 Task: Check the sale-to-list ratio of gas furnace in the last 1 year.
Action: Mouse moved to (1005, 268)
Screenshot: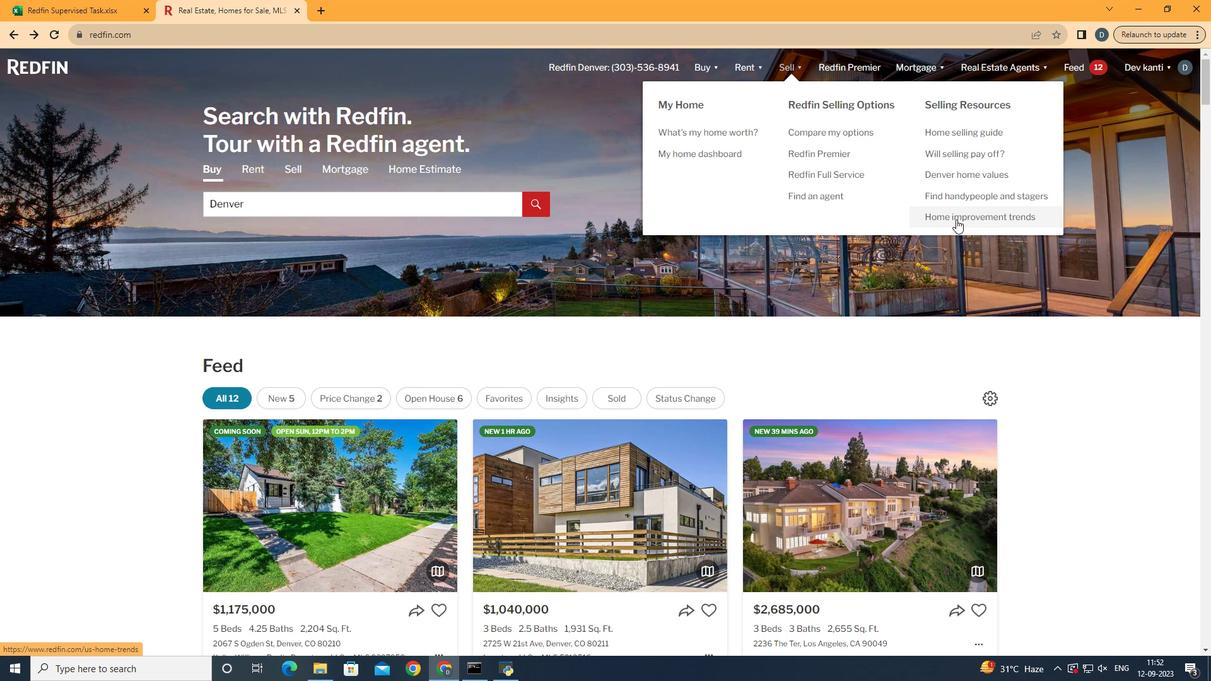 
Action: Mouse pressed left at (1005, 268)
Screenshot: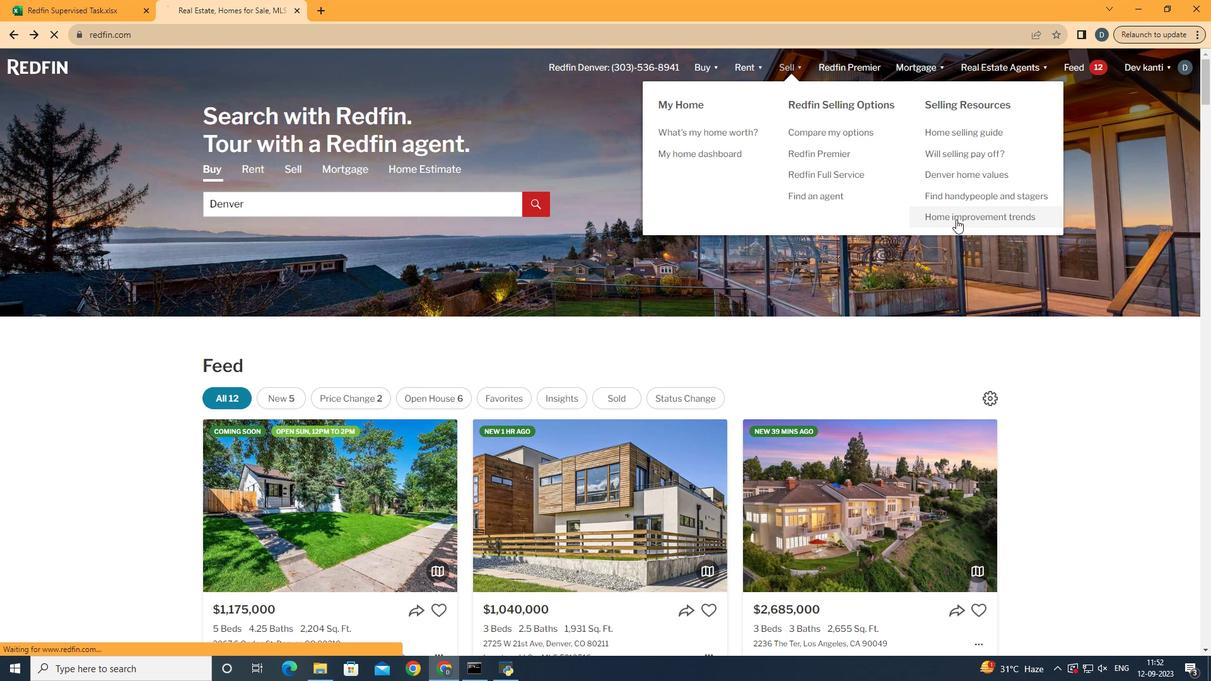 
Action: Mouse moved to (353, 284)
Screenshot: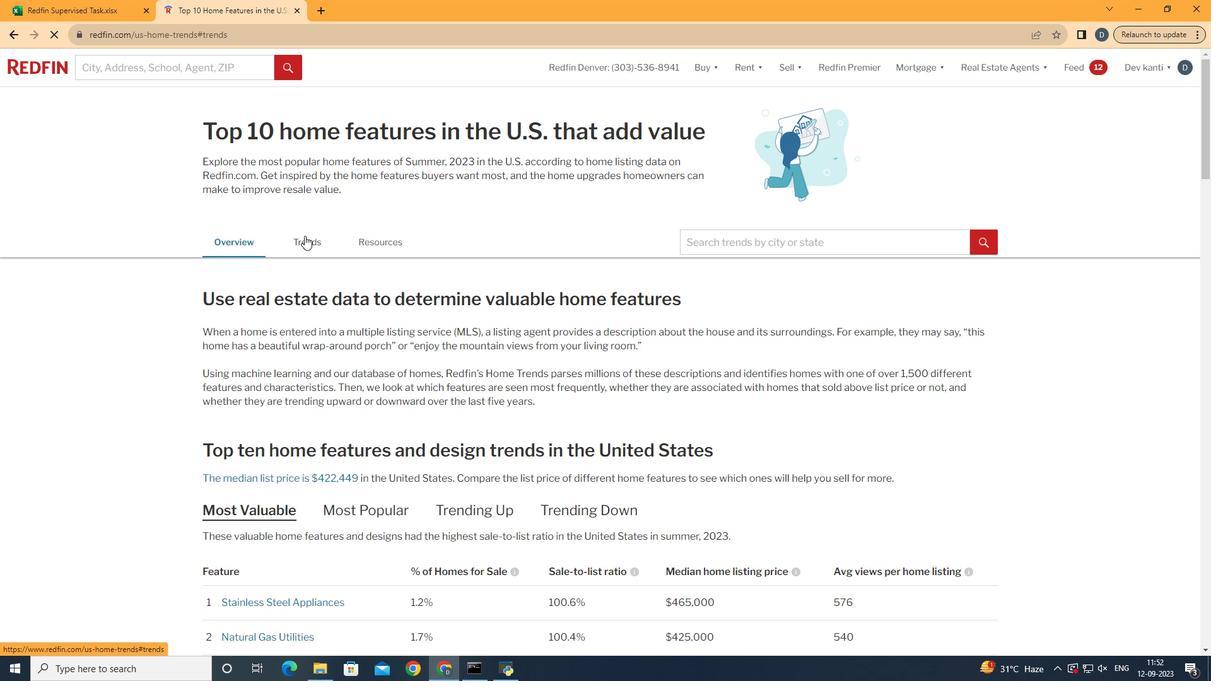 
Action: Mouse pressed left at (353, 284)
Screenshot: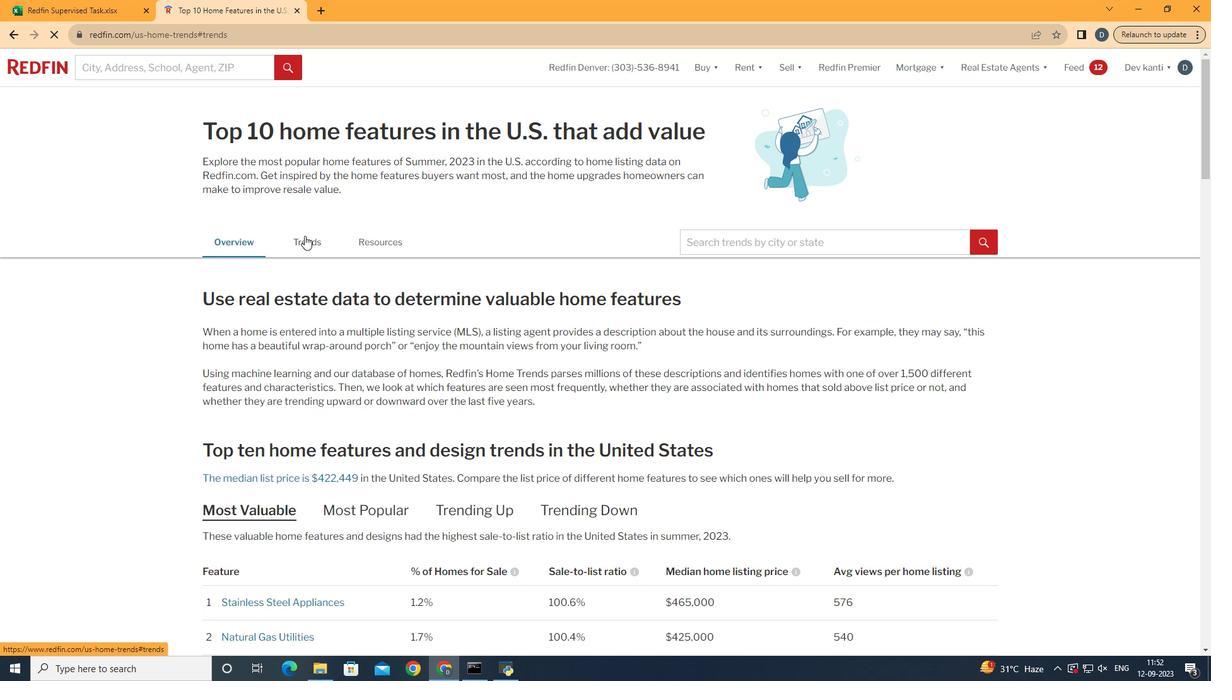 
Action: Mouse moved to (383, 389)
Screenshot: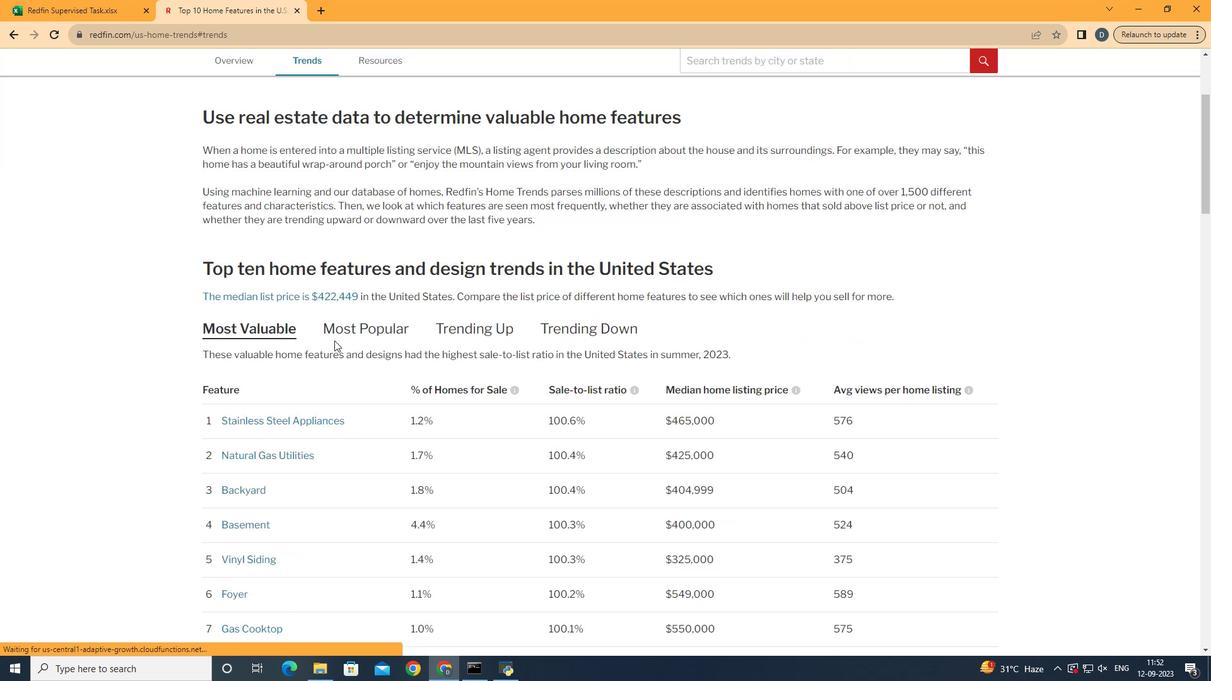 
Action: Mouse scrolled (383, 389) with delta (0, 0)
Screenshot: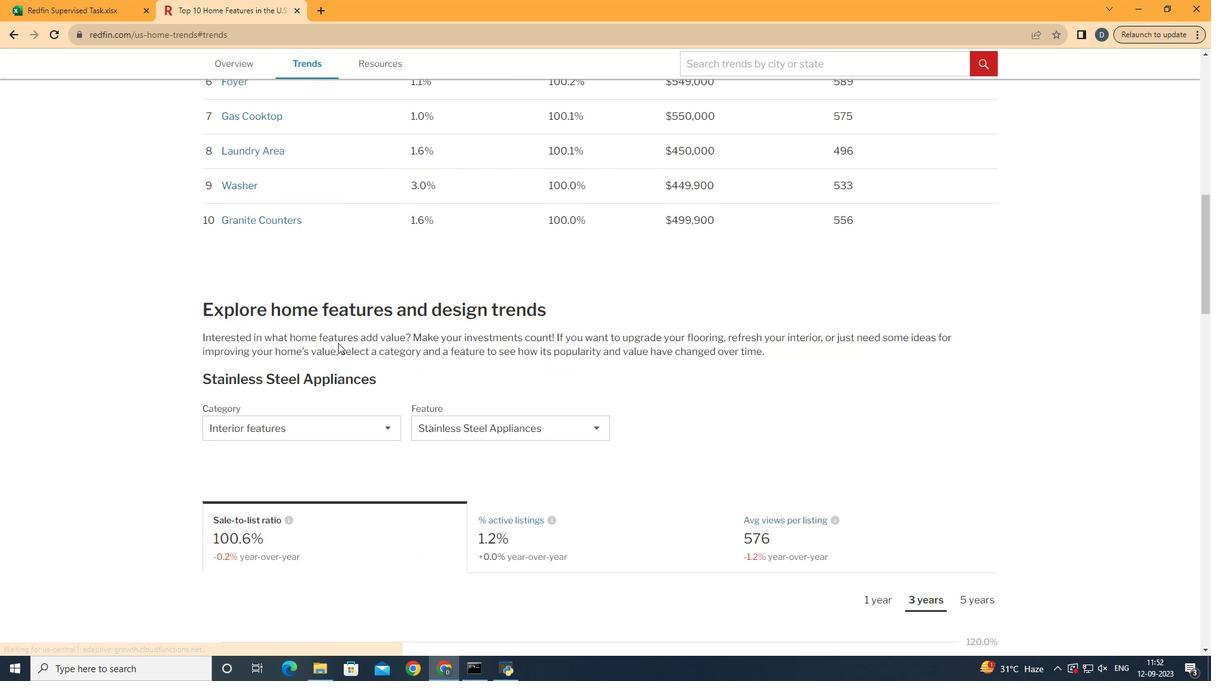 
Action: Mouse moved to (384, 390)
Screenshot: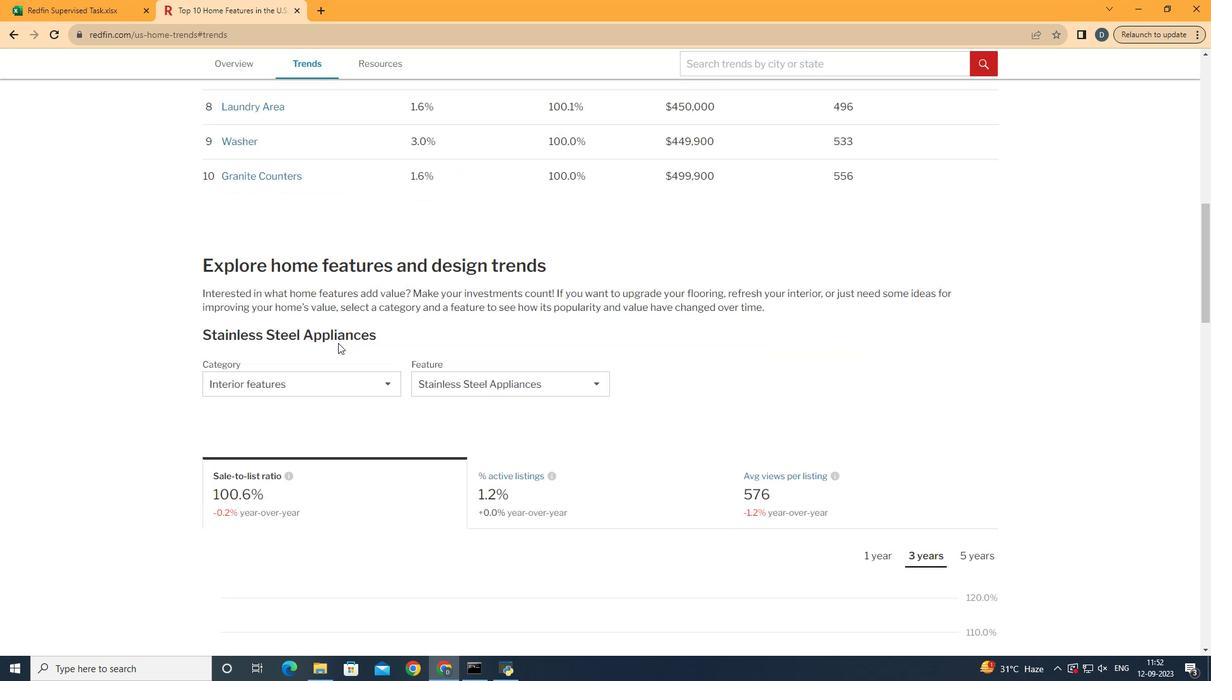 
Action: Mouse scrolled (384, 389) with delta (0, 0)
Screenshot: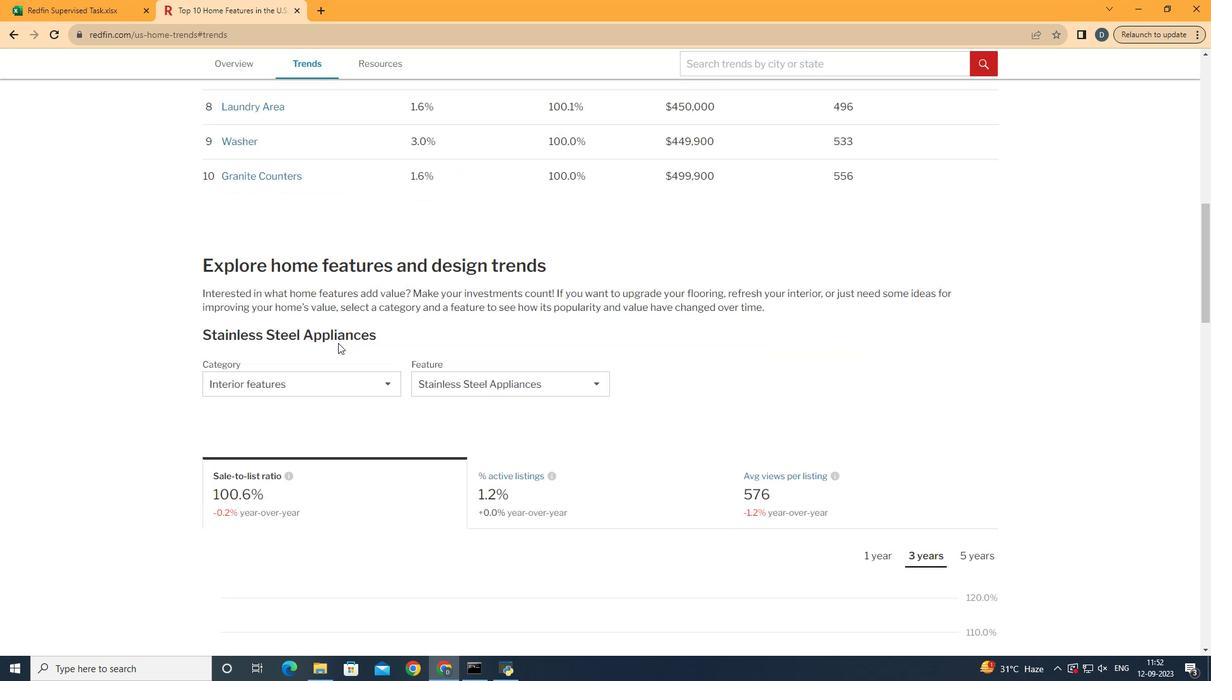 
Action: Mouse moved to (384, 391)
Screenshot: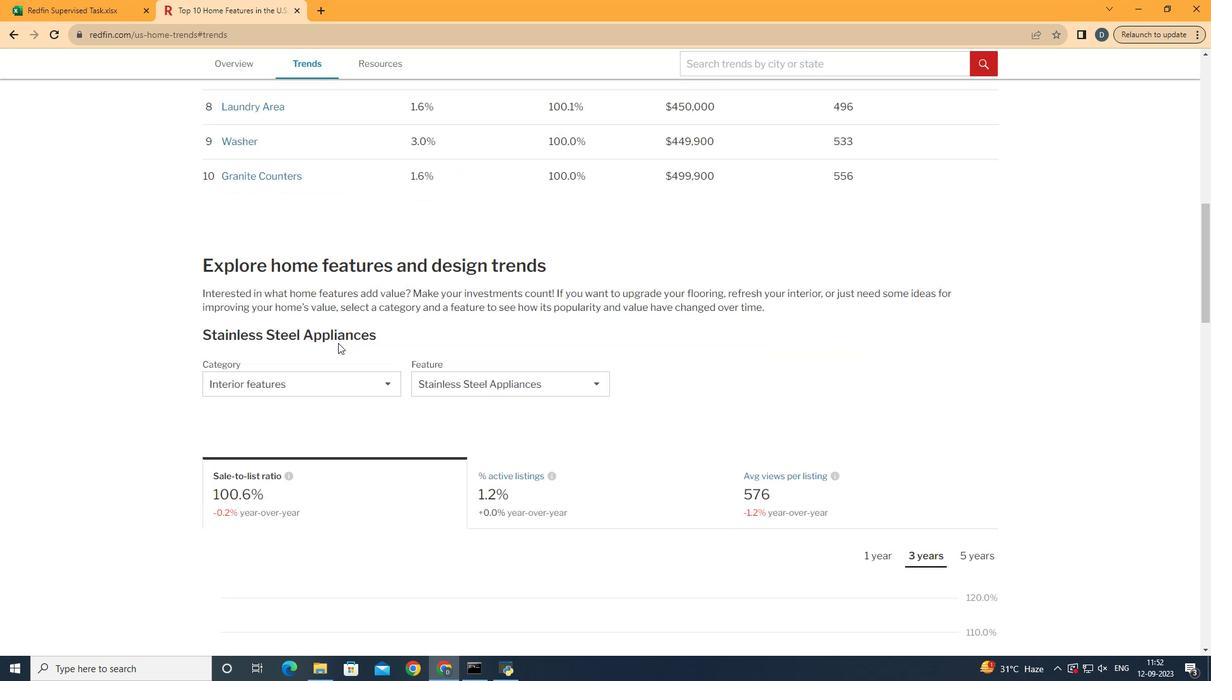 
Action: Mouse scrolled (384, 390) with delta (0, 0)
Screenshot: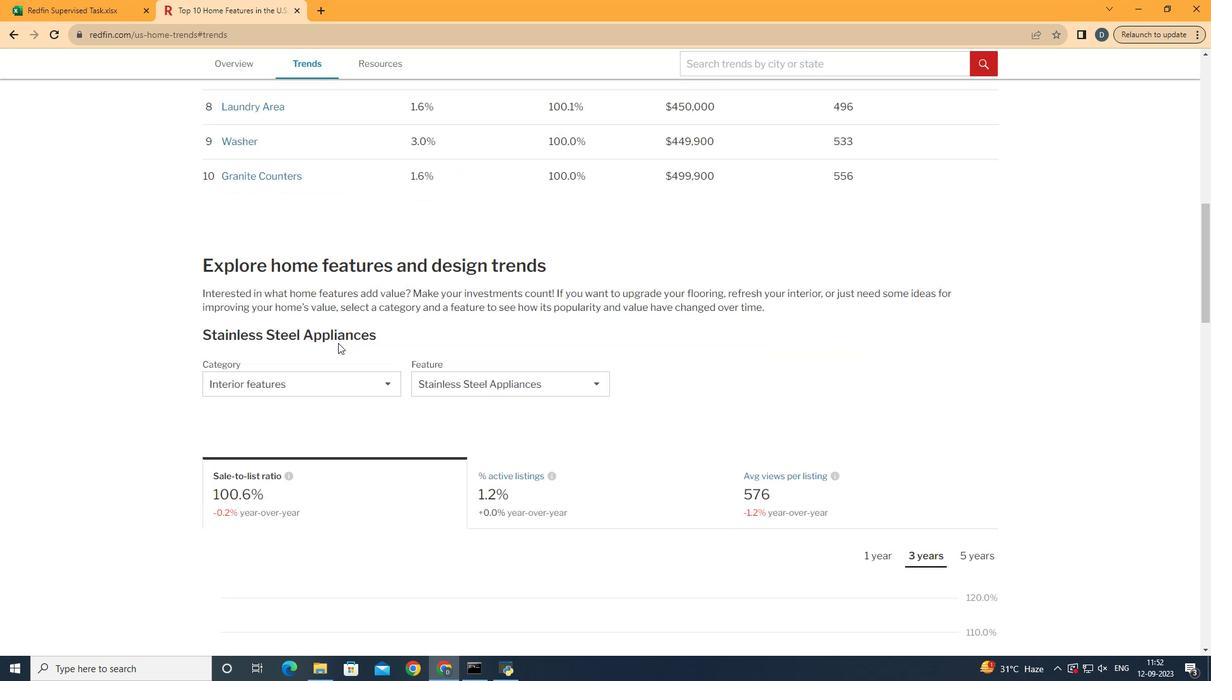 
Action: Mouse moved to (386, 391)
Screenshot: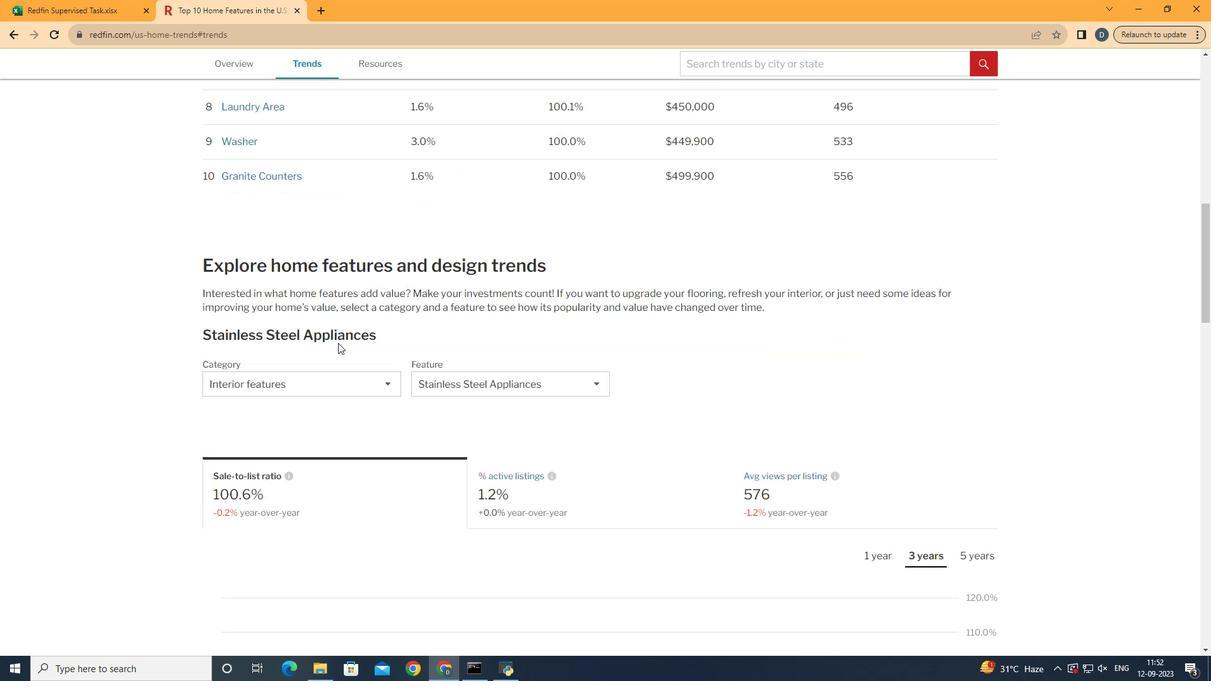 
Action: Mouse scrolled (386, 391) with delta (0, 0)
Screenshot: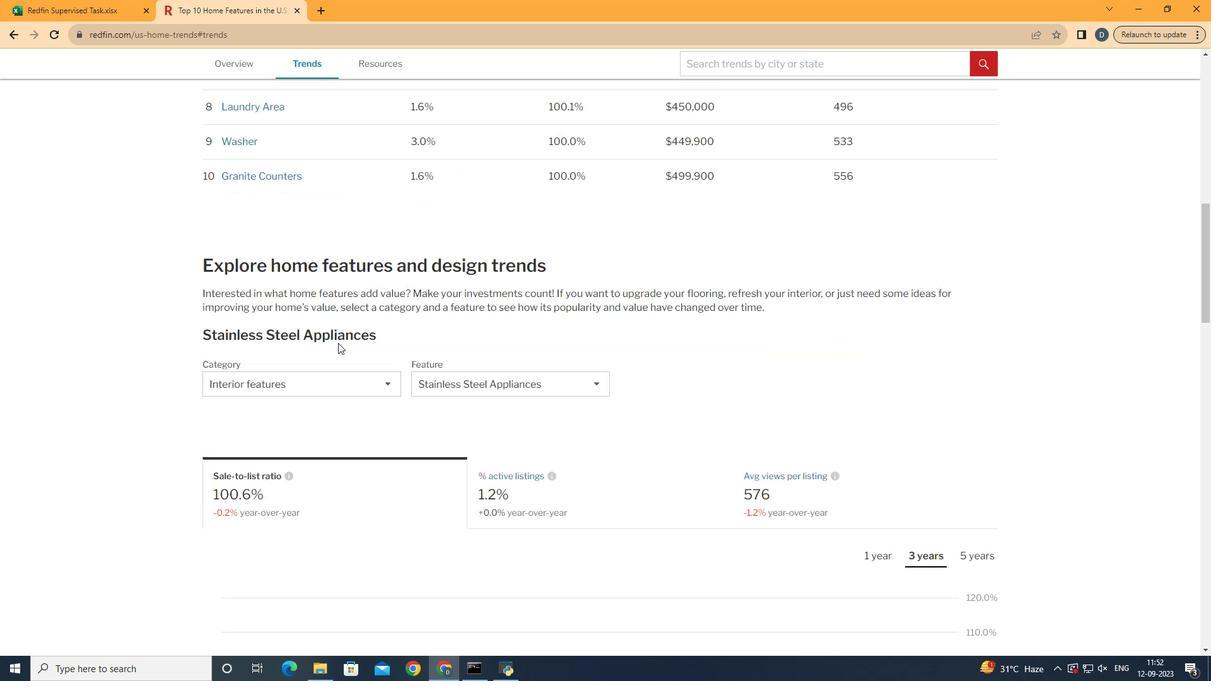 
Action: Mouse scrolled (386, 391) with delta (0, 0)
Screenshot: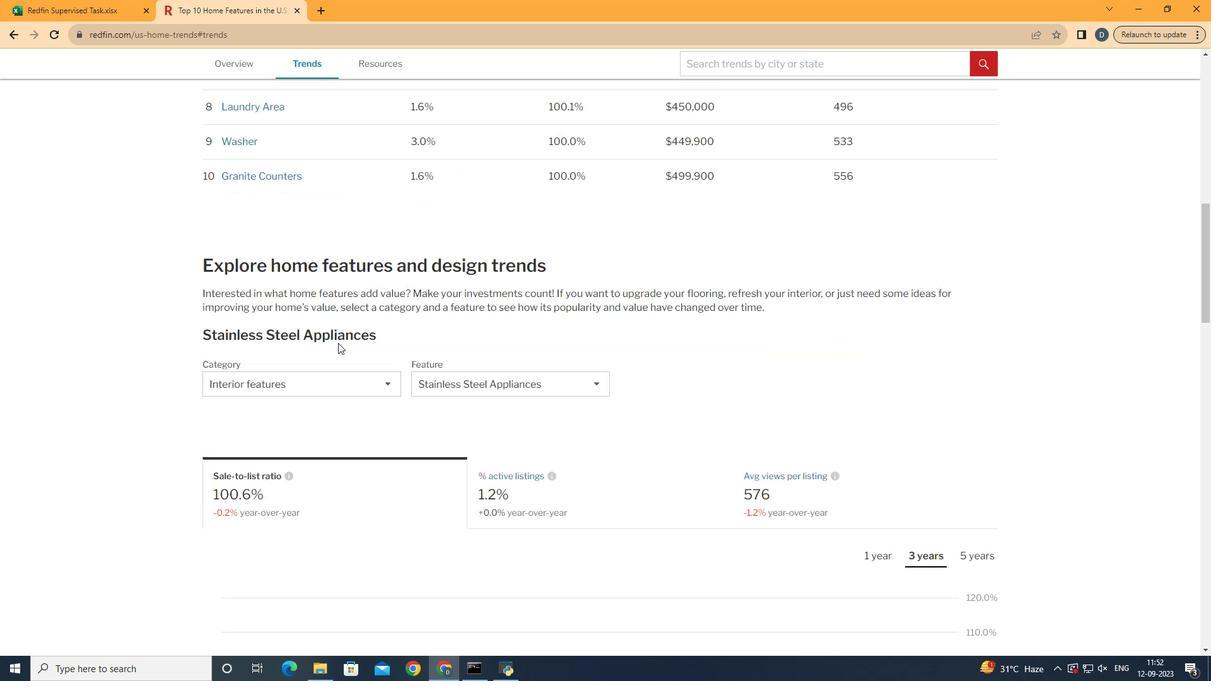 
Action: Mouse moved to (386, 392)
Screenshot: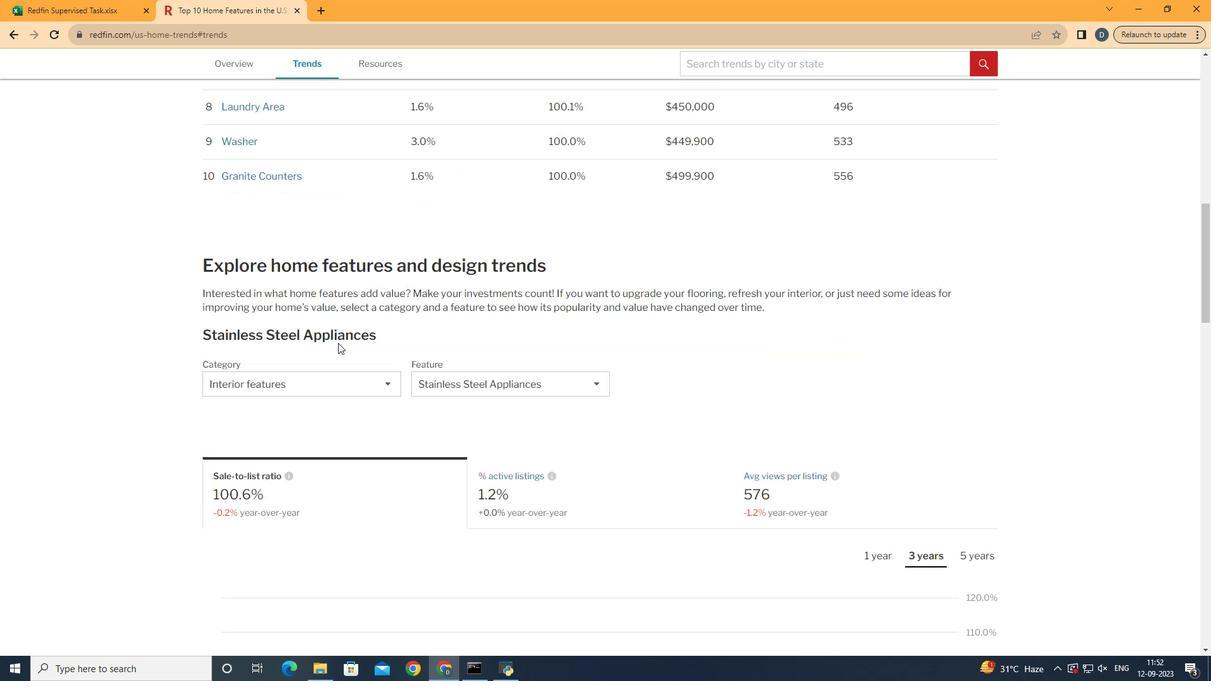 
Action: Mouse scrolled (386, 391) with delta (0, 0)
Screenshot: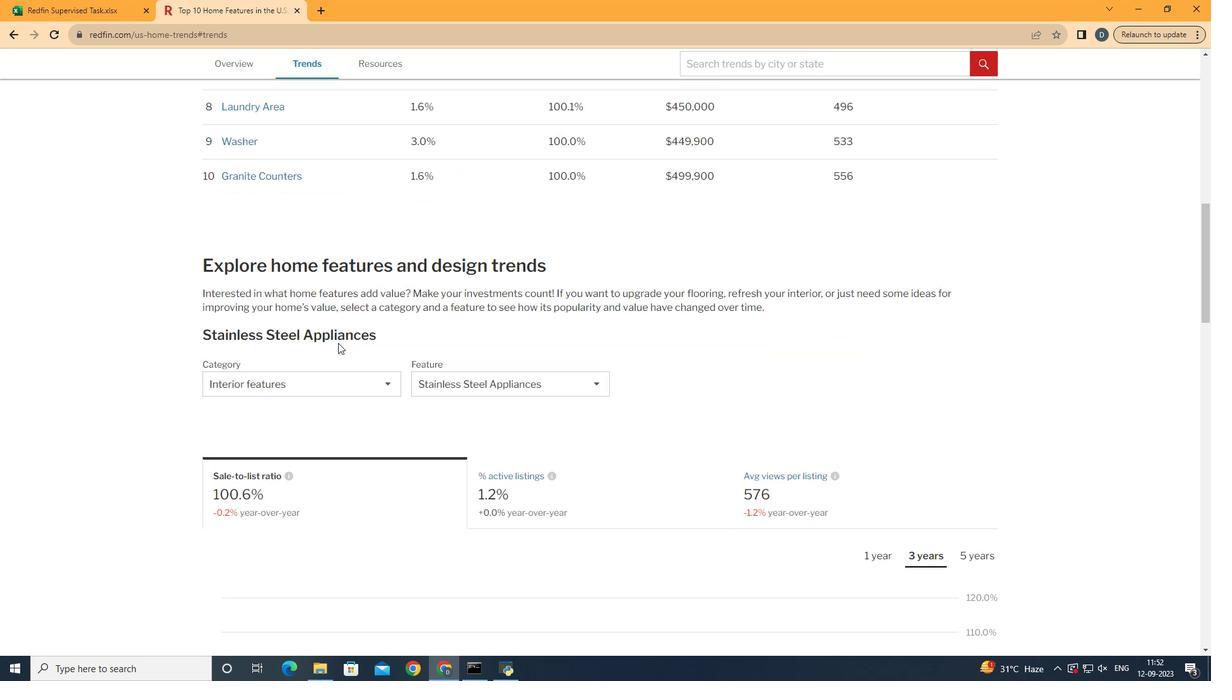 
Action: Mouse moved to (387, 392)
Screenshot: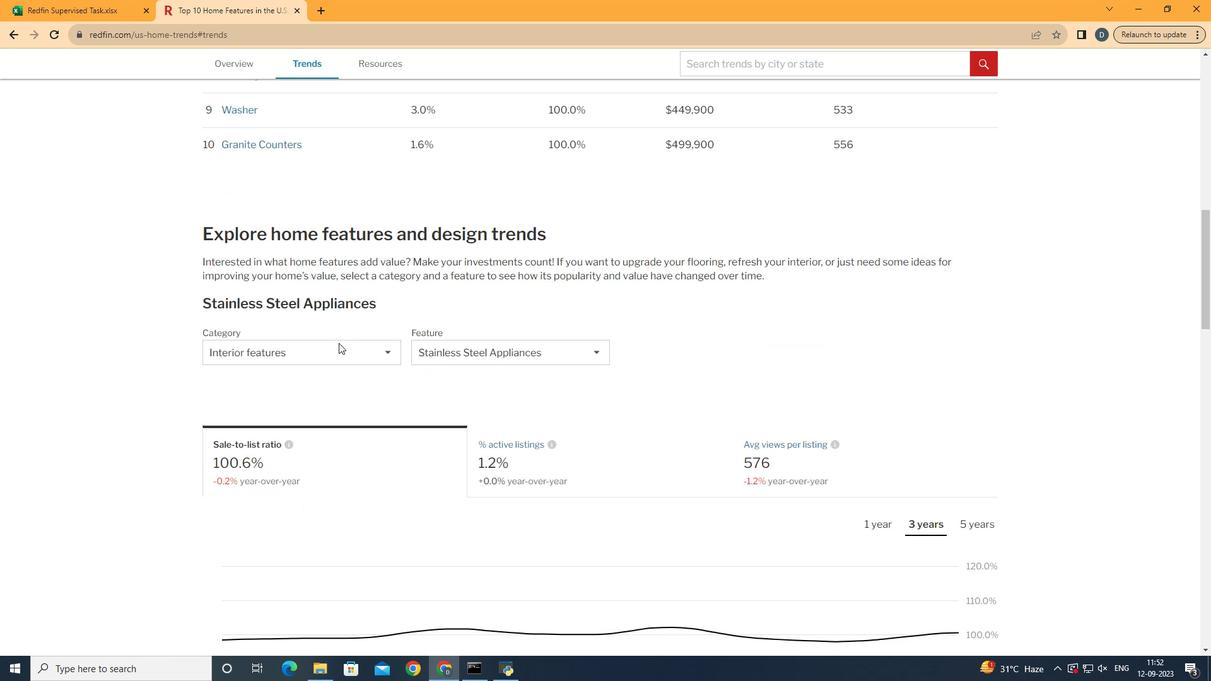 
Action: Mouse scrolled (387, 391) with delta (0, 0)
Screenshot: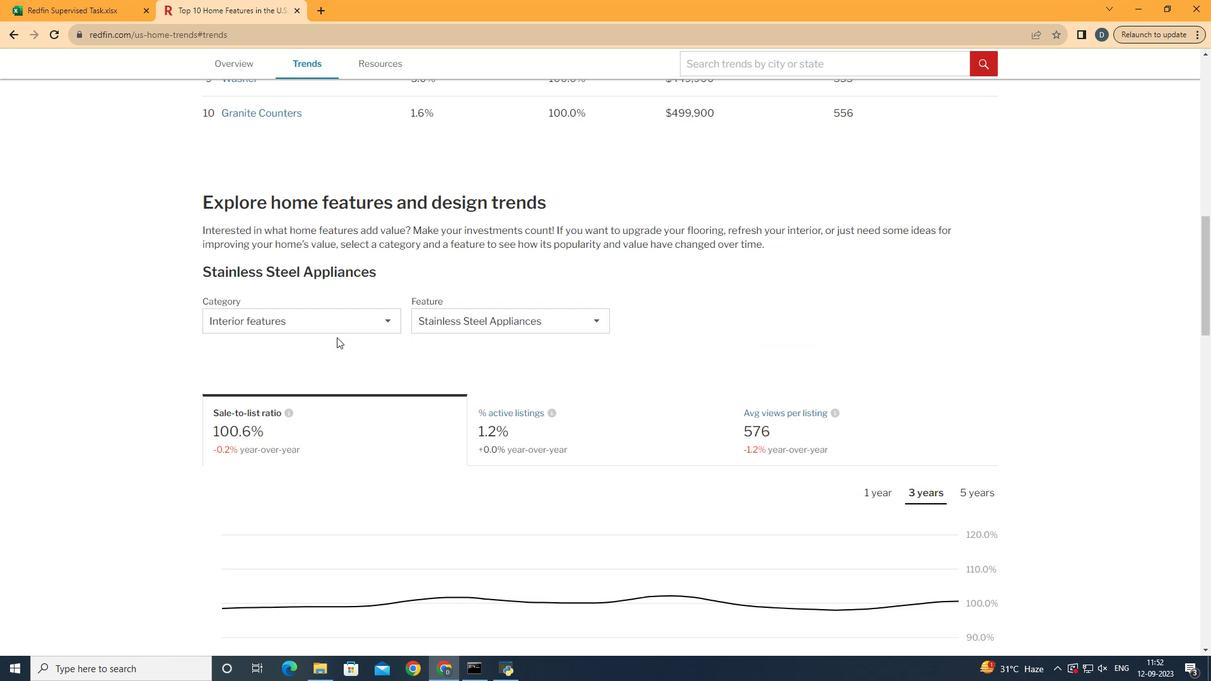 
Action: Mouse moved to (385, 378)
Screenshot: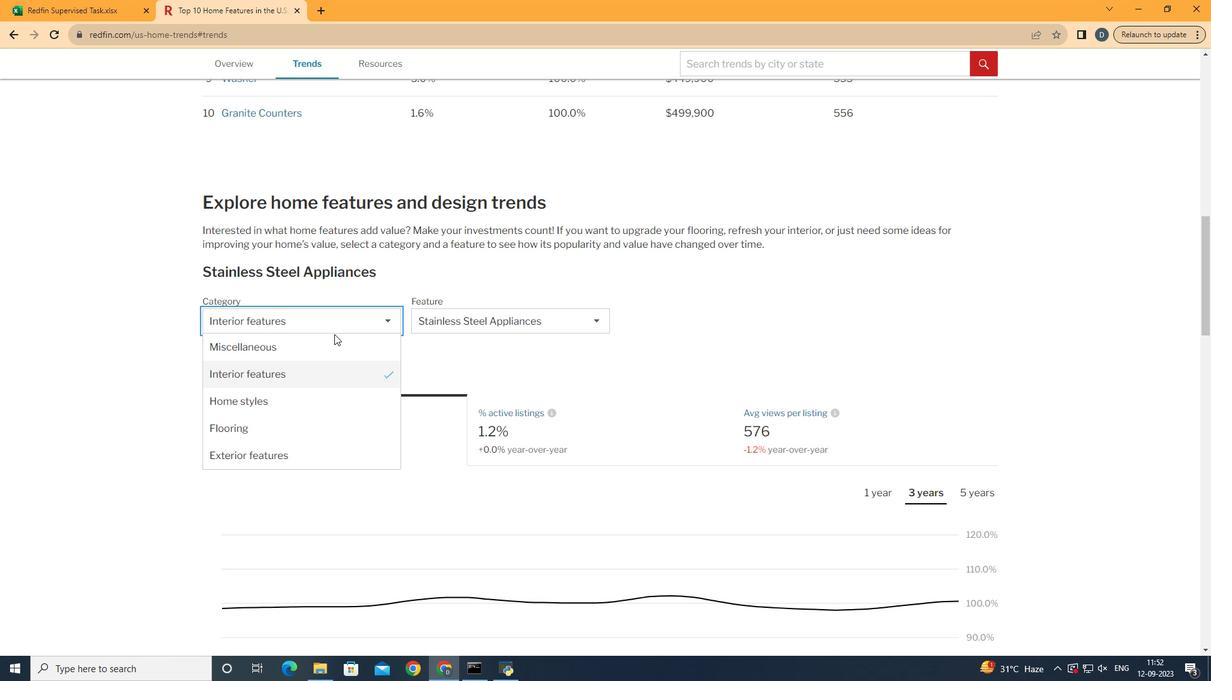
Action: Mouse pressed left at (385, 378)
Screenshot: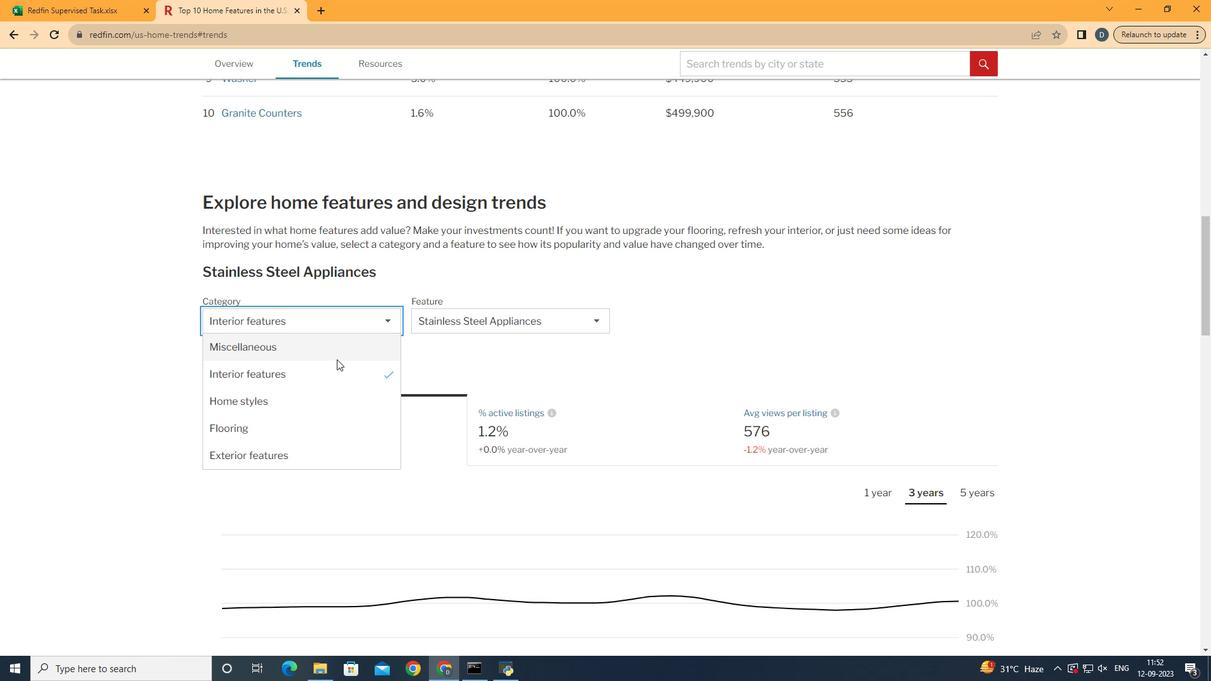 
Action: Mouse moved to (389, 427)
Screenshot: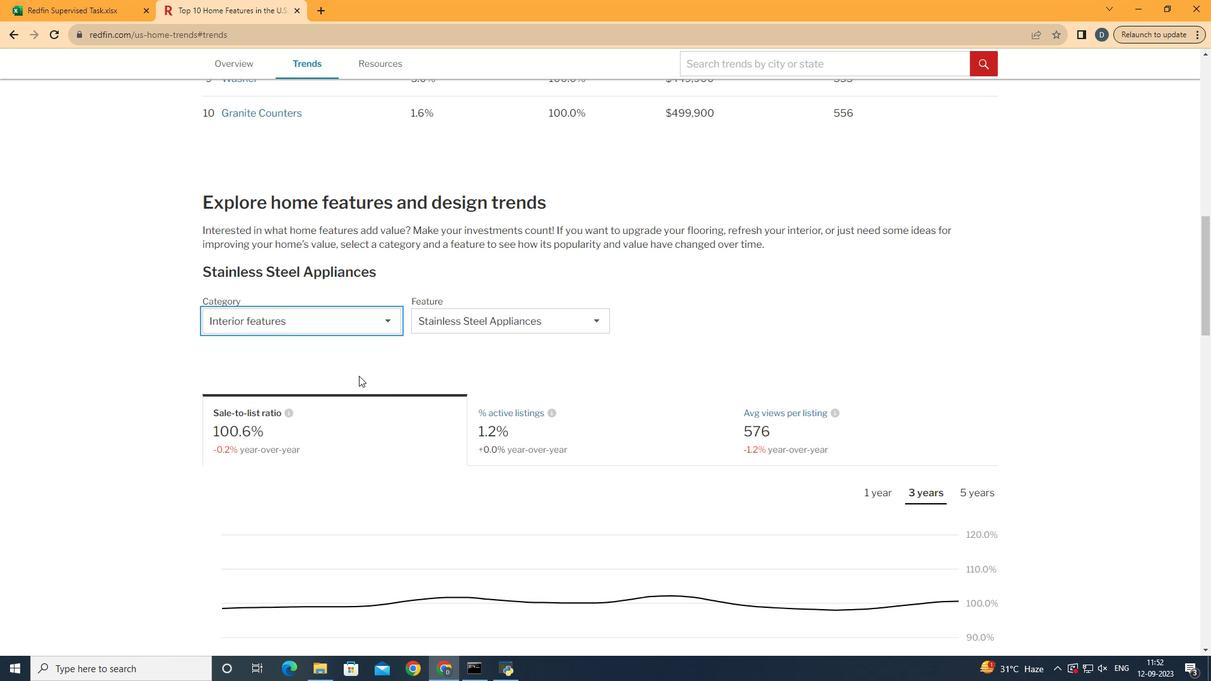 
Action: Mouse pressed left at (389, 427)
Screenshot: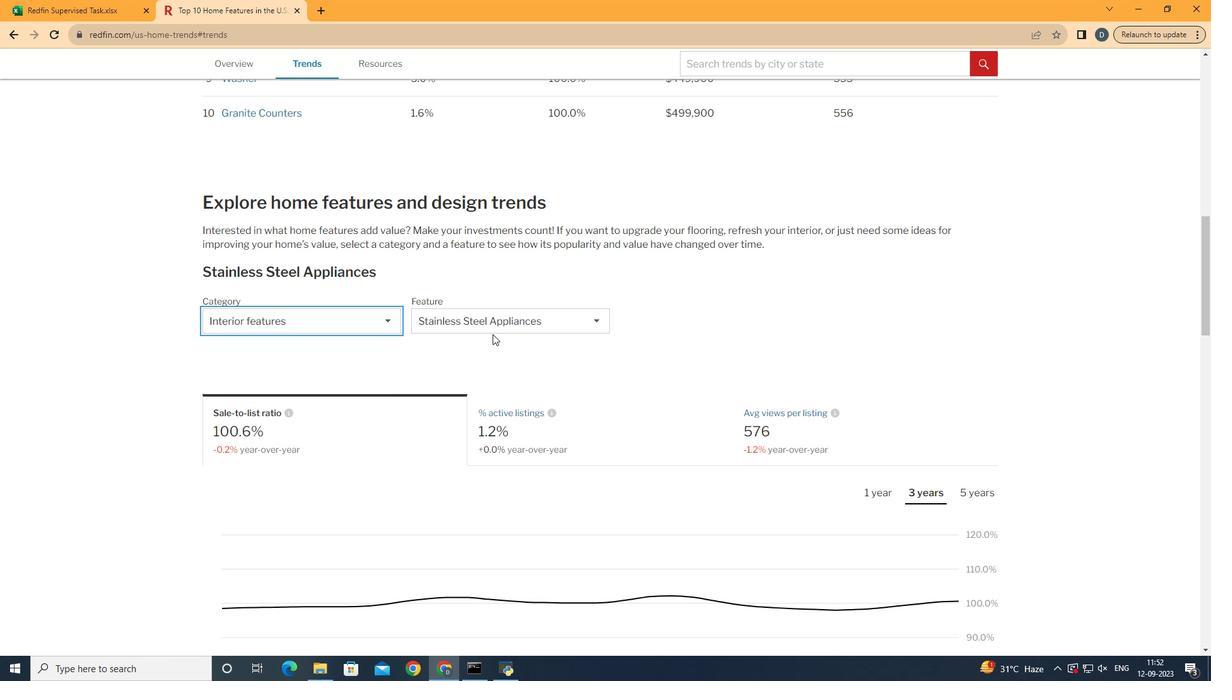 
Action: Mouse moved to (605, 365)
Screenshot: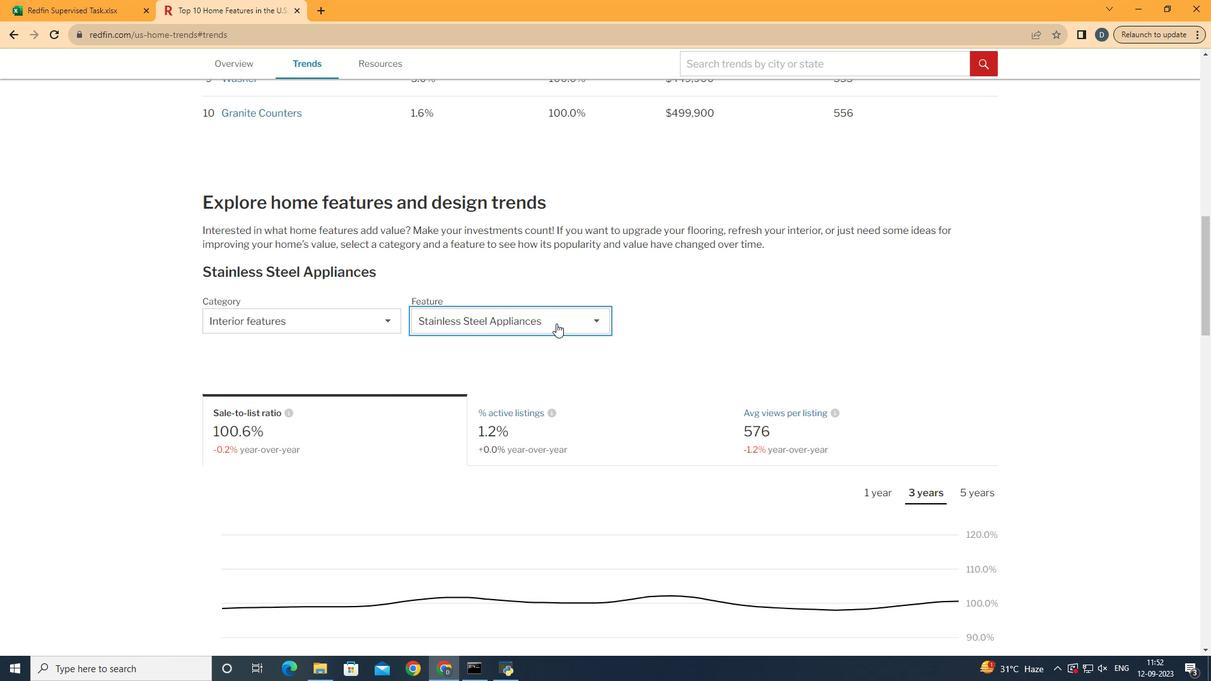 
Action: Mouse pressed left at (605, 365)
Screenshot: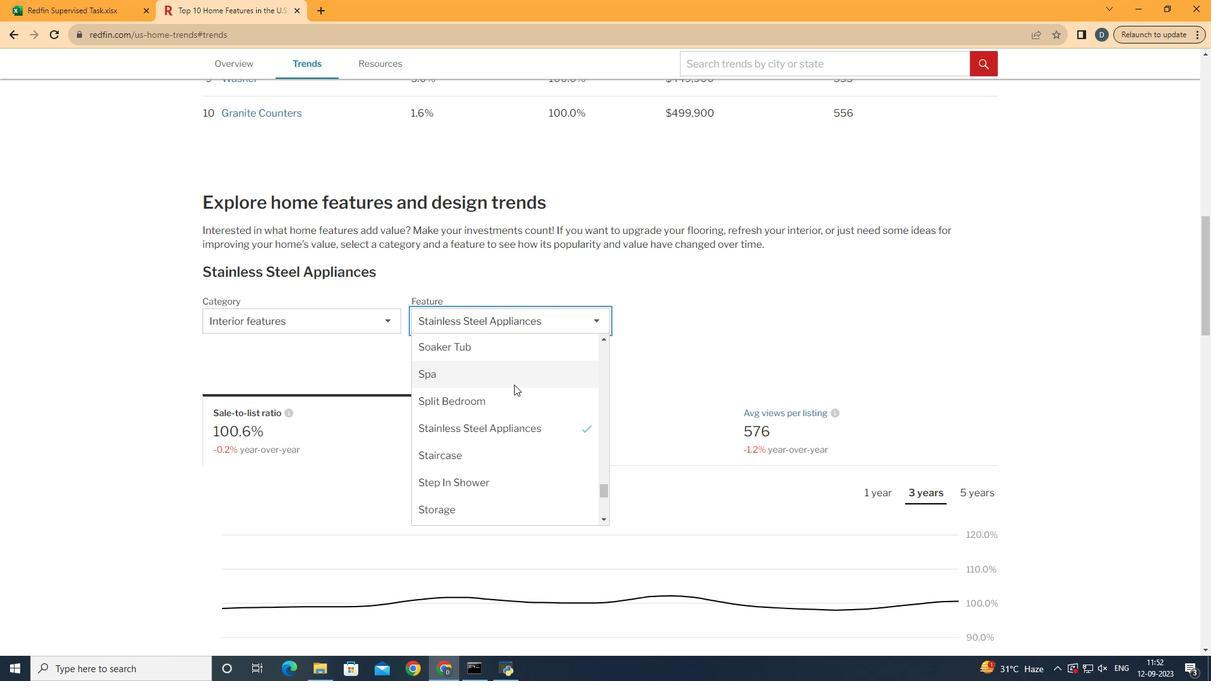 
Action: Mouse moved to (559, 439)
Screenshot: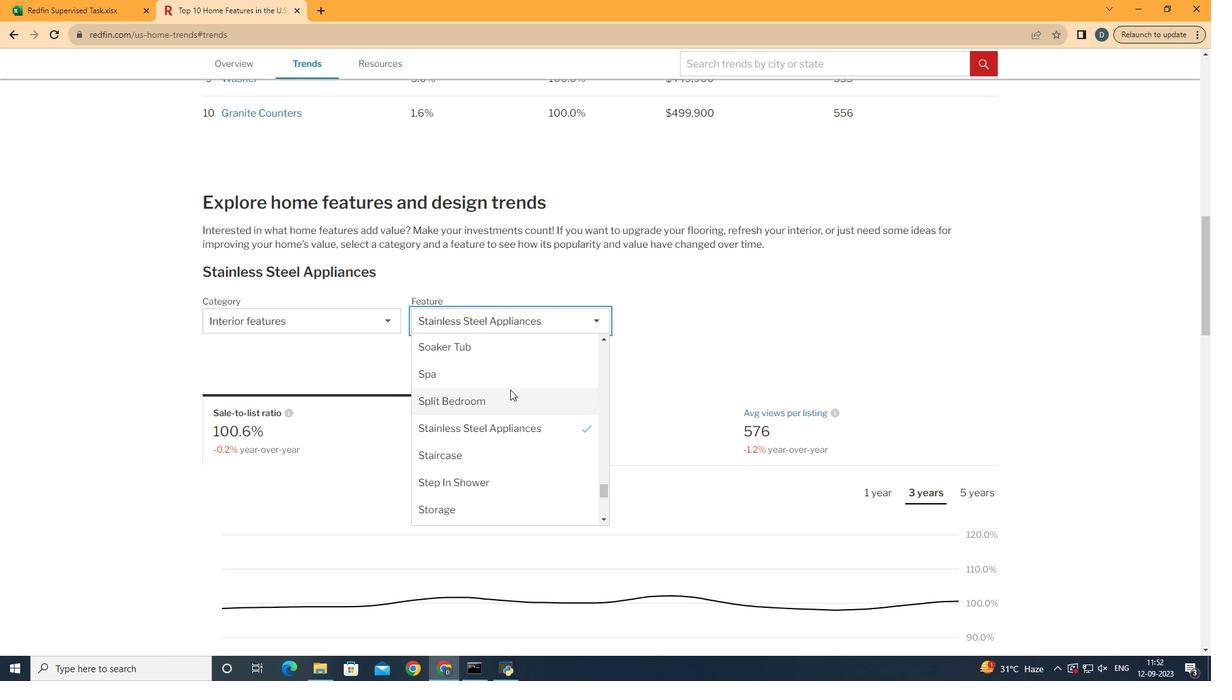 
Action: Mouse scrolled (559, 439) with delta (0, 0)
Screenshot: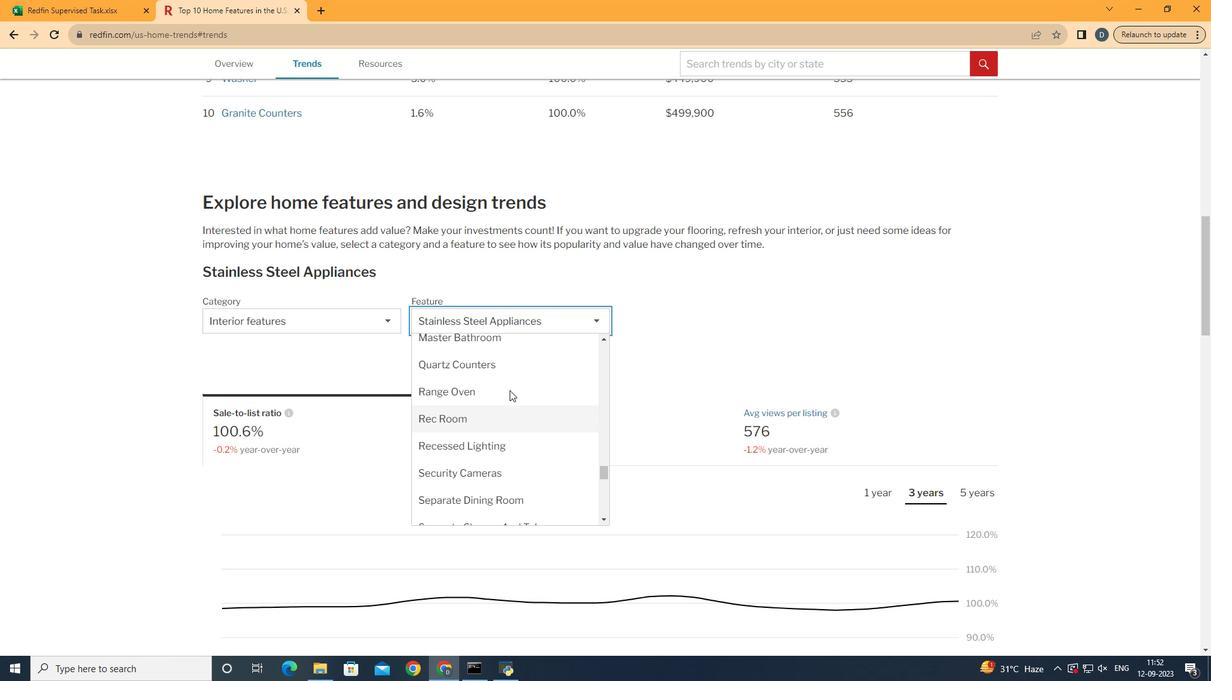 
Action: Mouse scrolled (559, 439) with delta (0, 0)
Screenshot: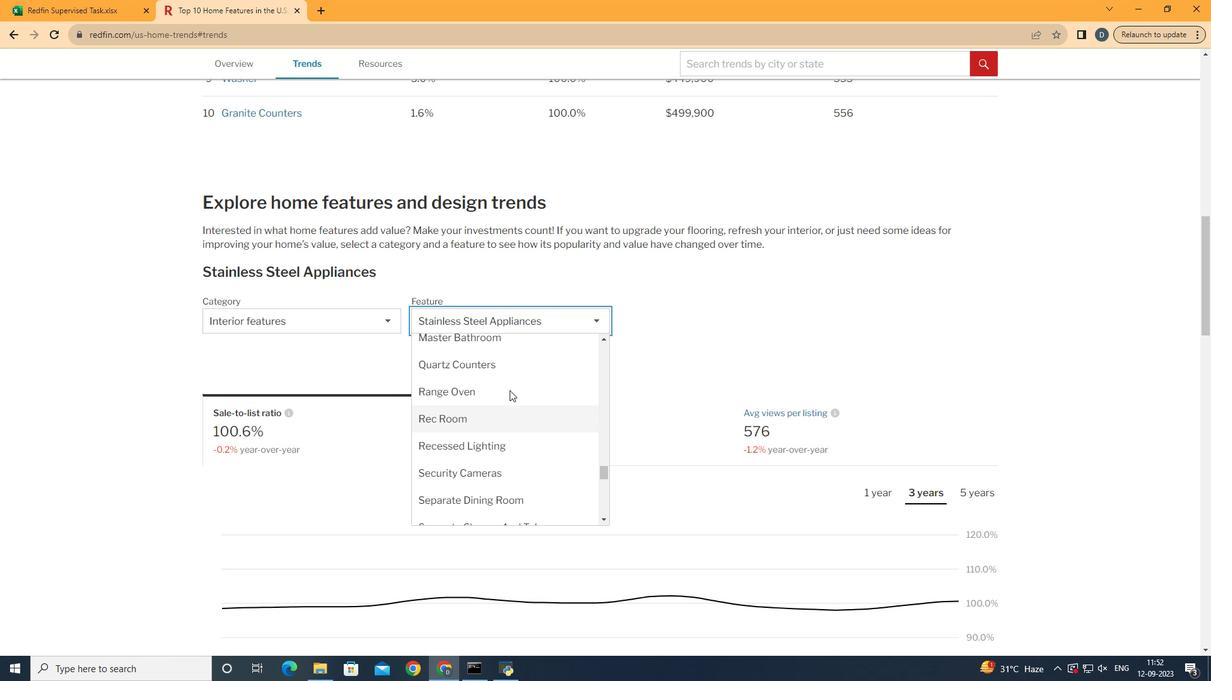 
Action: Mouse scrolled (559, 439) with delta (0, 0)
Screenshot: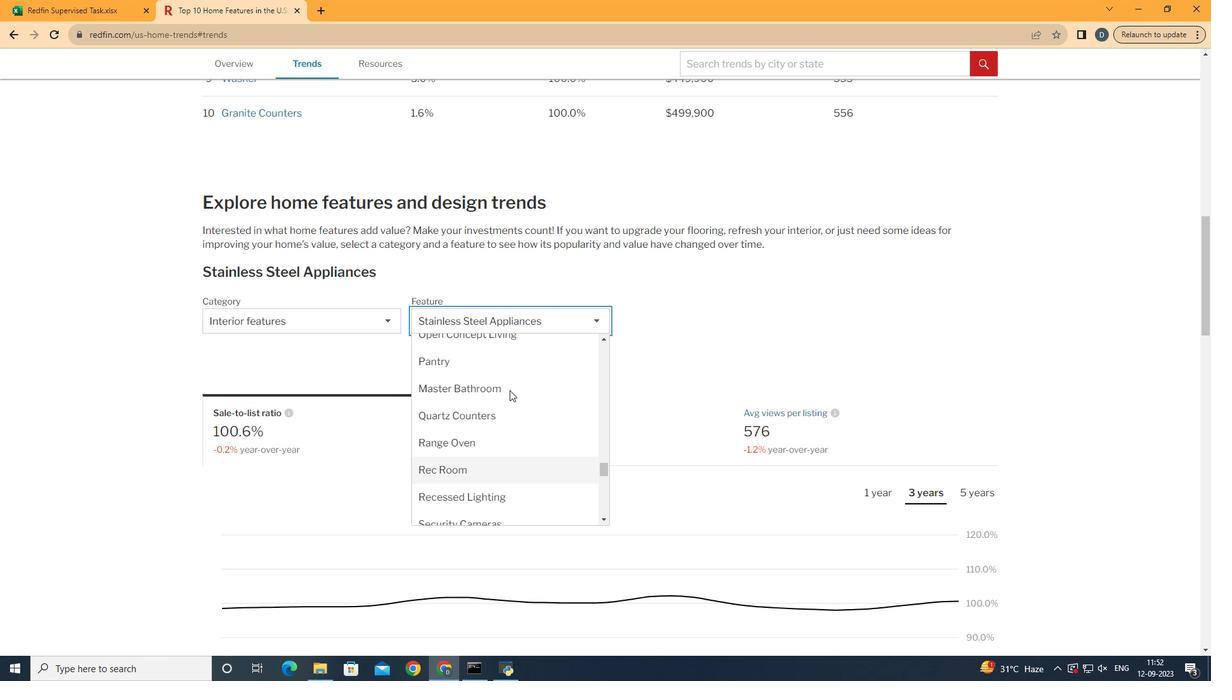 
Action: Mouse scrolled (559, 439) with delta (0, 0)
Screenshot: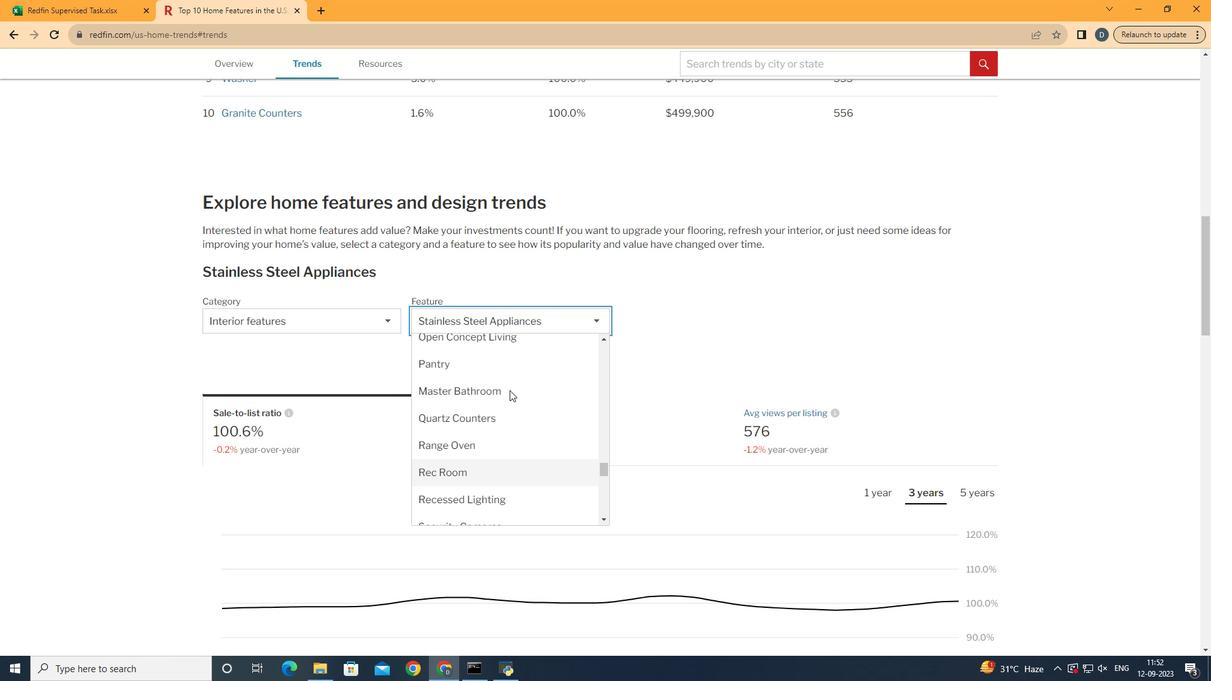 
Action: Mouse scrolled (559, 439) with delta (0, 0)
Screenshot: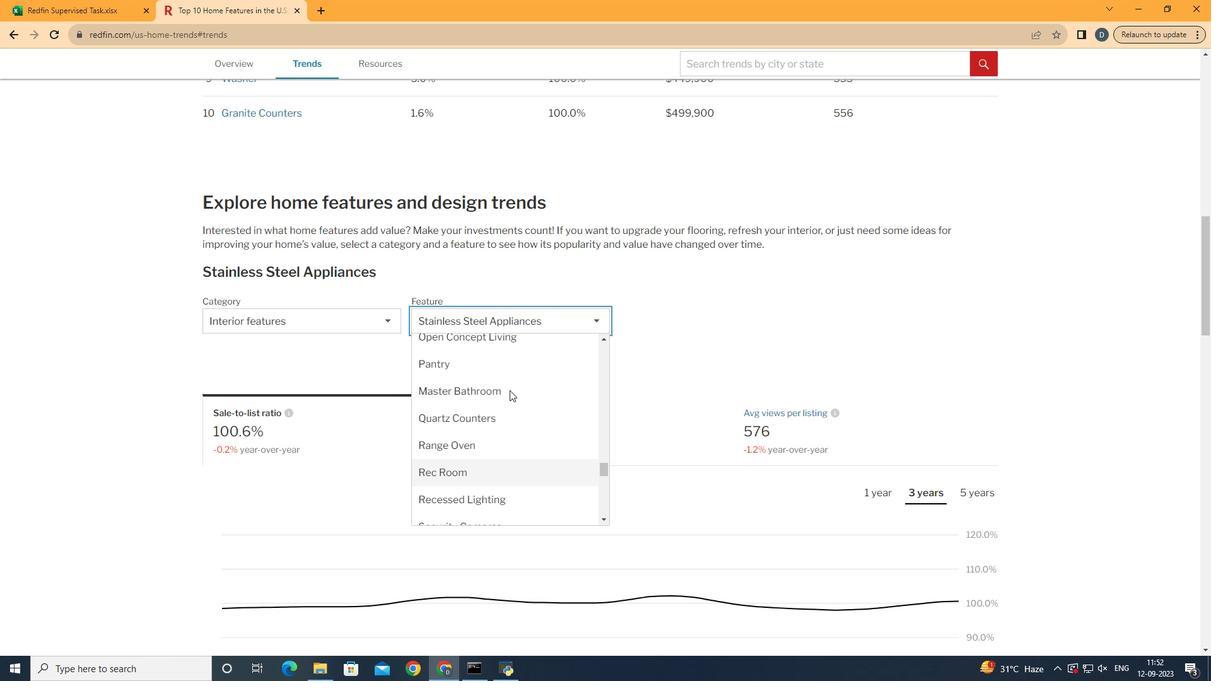 
Action: Mouse moved to (558, 439)
Screenshot: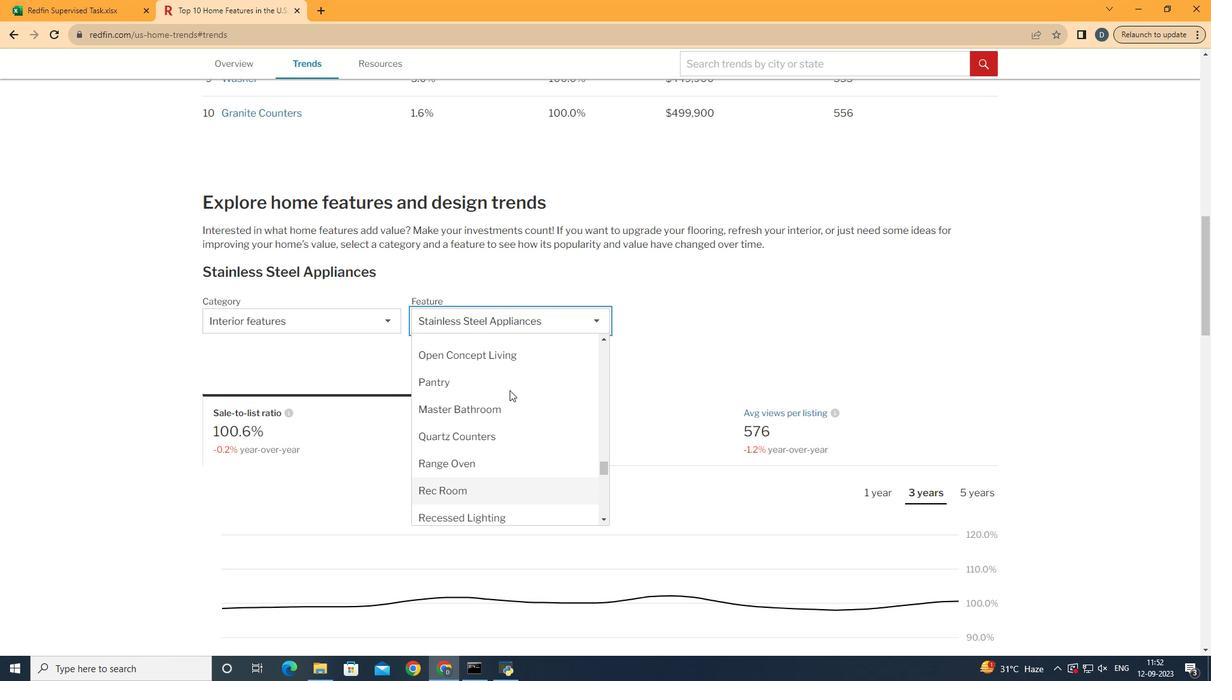 
Action: Mouse scrolled (558, 440) with delta (0, 0)
Screenshot: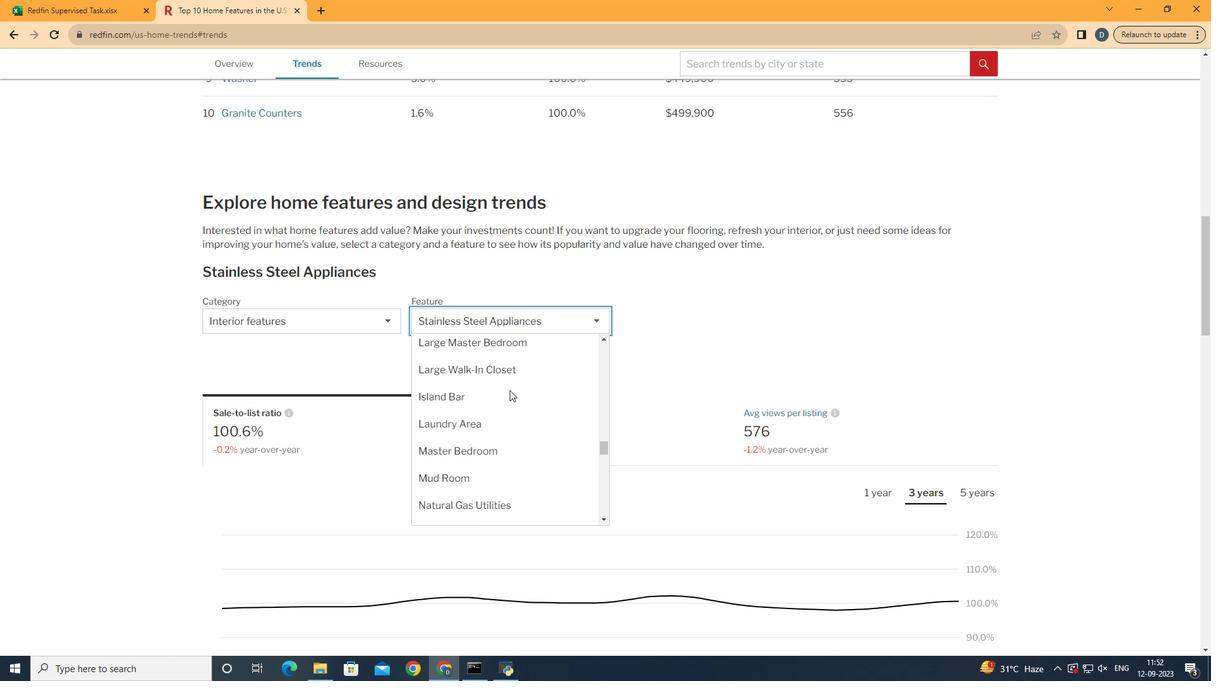
Action: Mouse scrolled (558, 440) with delta (0, 0)
Screenshot: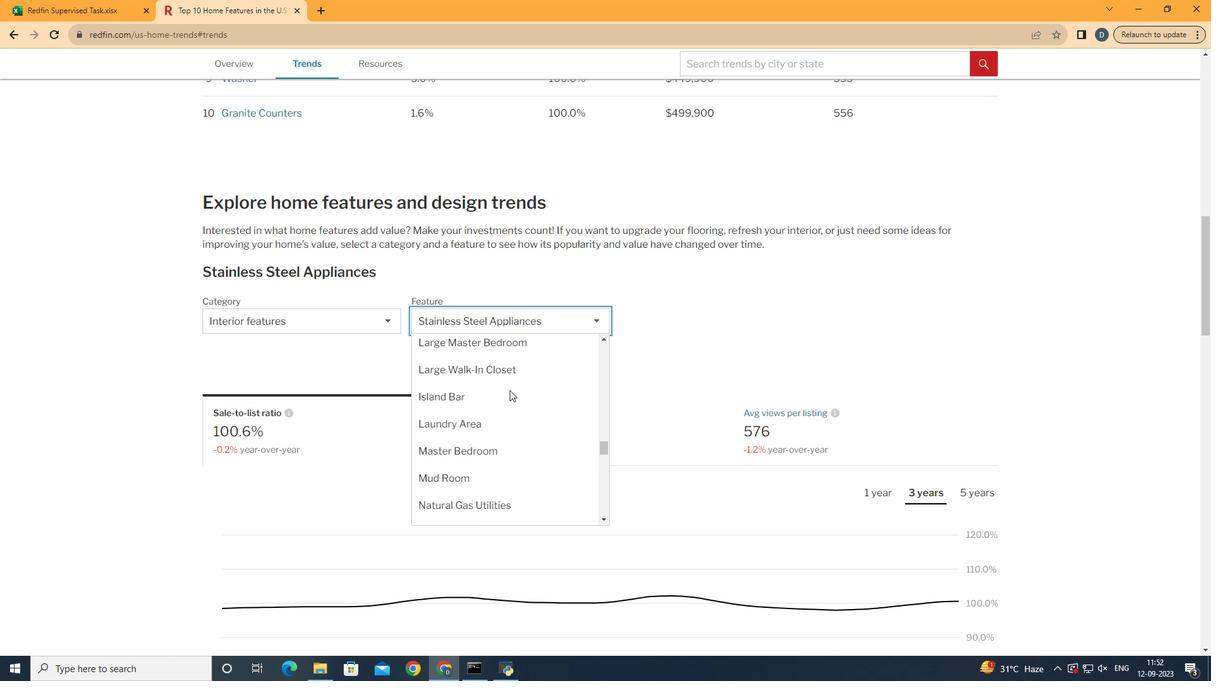 
Action: Mouse scrolled (558, 440) with delta (0, 0)
Screenshot: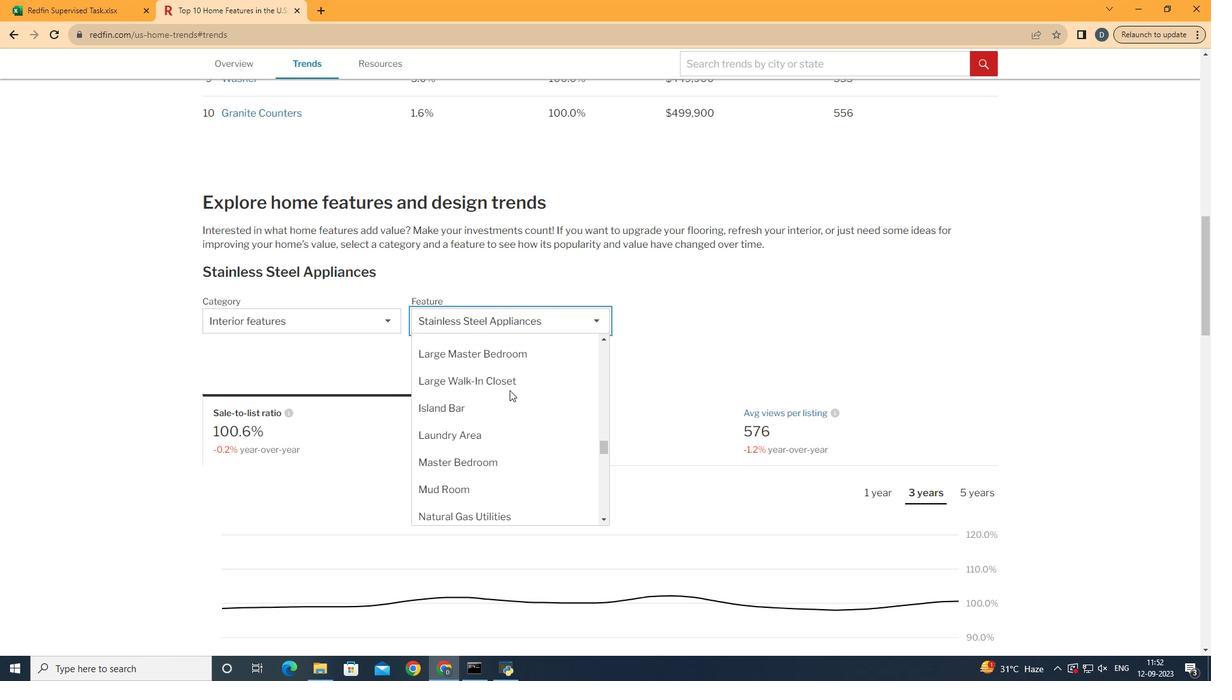 
Action: Mouse scrolled (558, 440) with delta (0, 0)
Screenshot: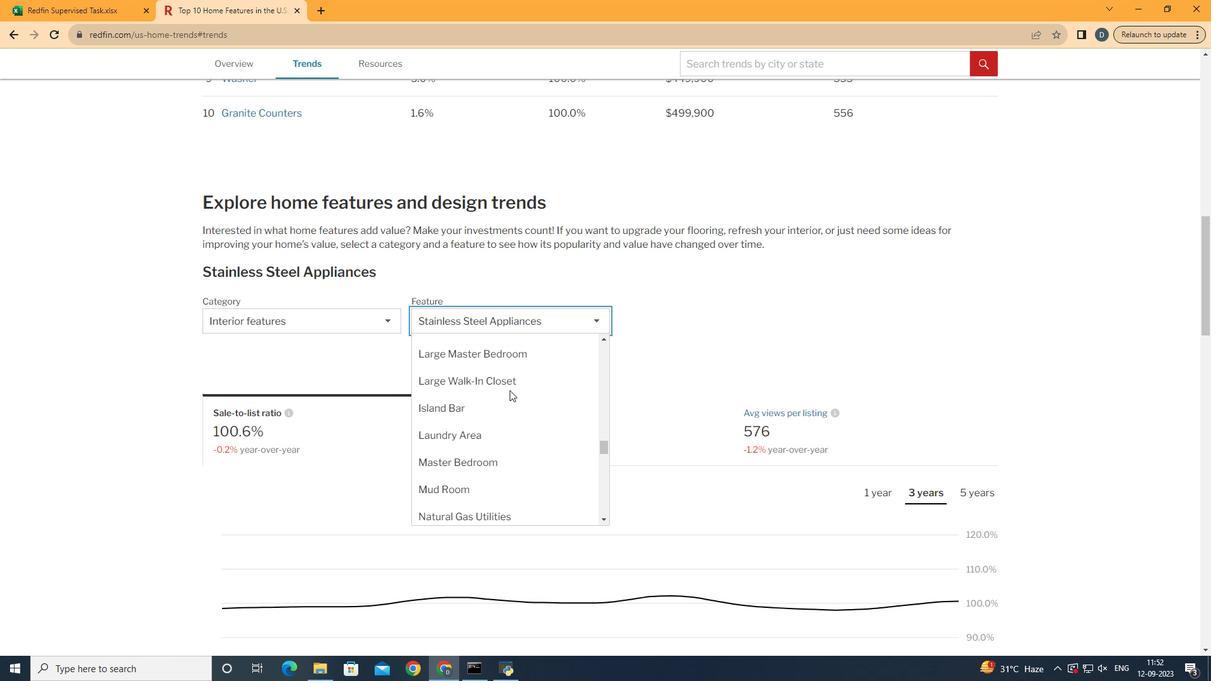 
Action: Mouse scrolled (558, 440) with delta (0, 0)
Screenshot: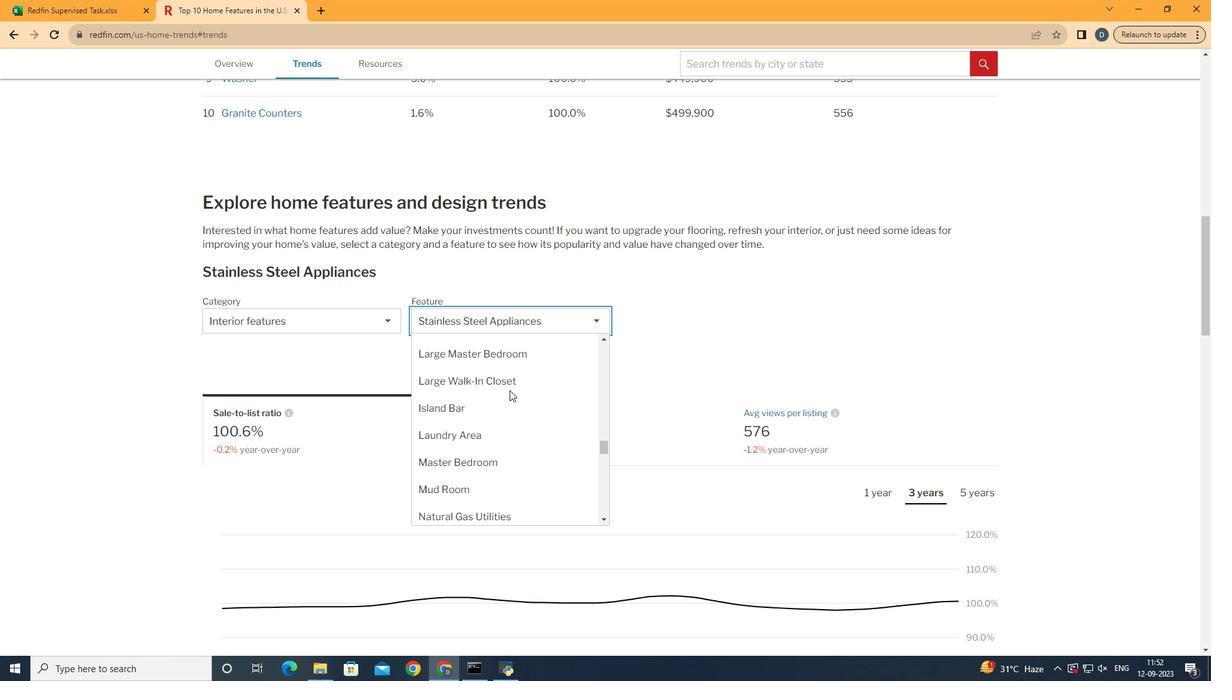 
Action: Mouse scrolled (558, 440) with delta (0, 0)
Screenshot: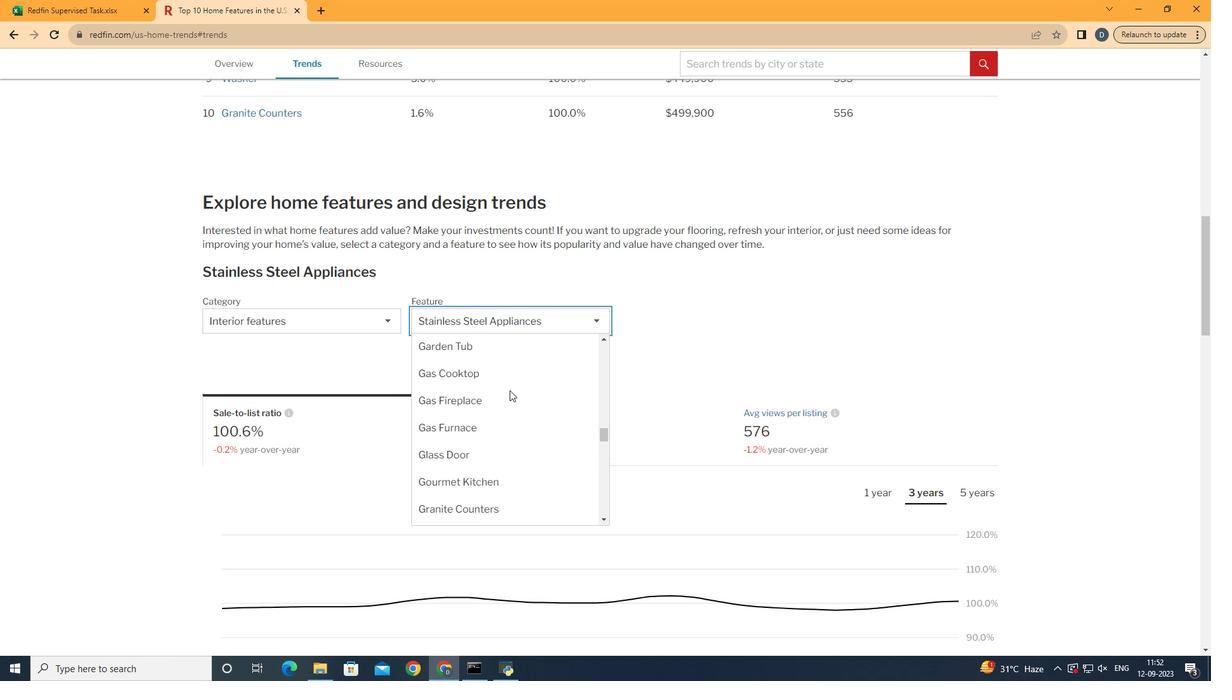 
Action: Mouse scrolled (558, 440) with delta (0, 0)
Screenshot: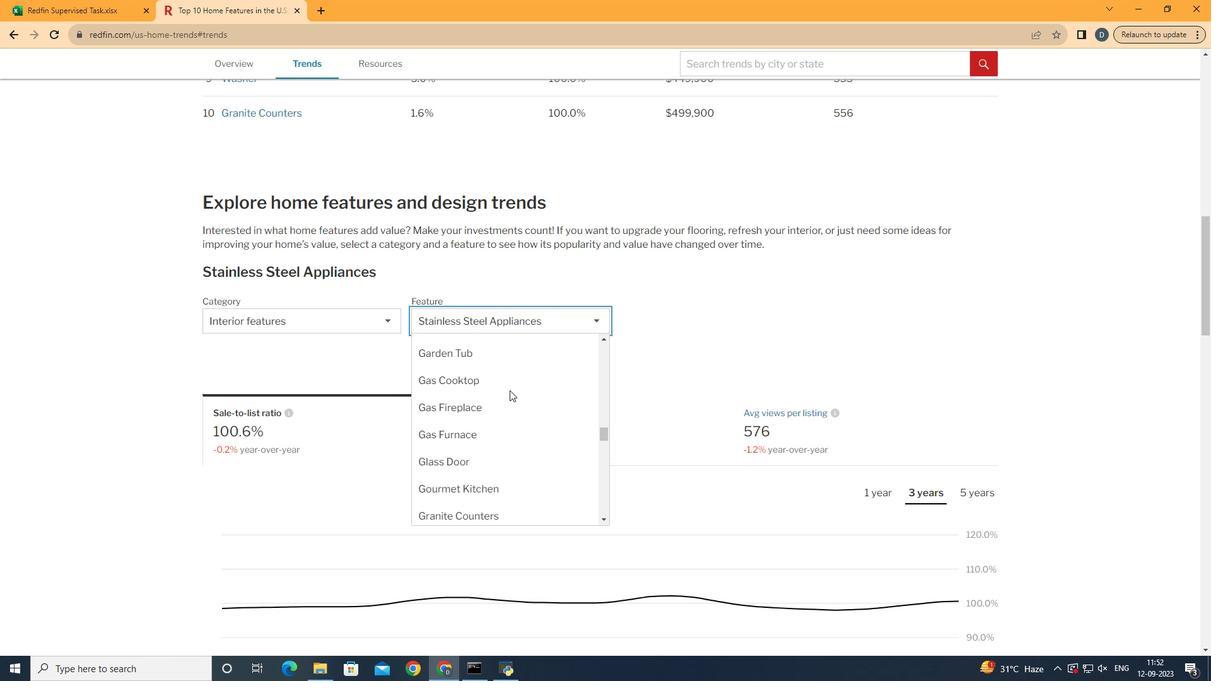 
Action: Mouse scrolled (558, 440) with delta (0, 0)
Screenshot: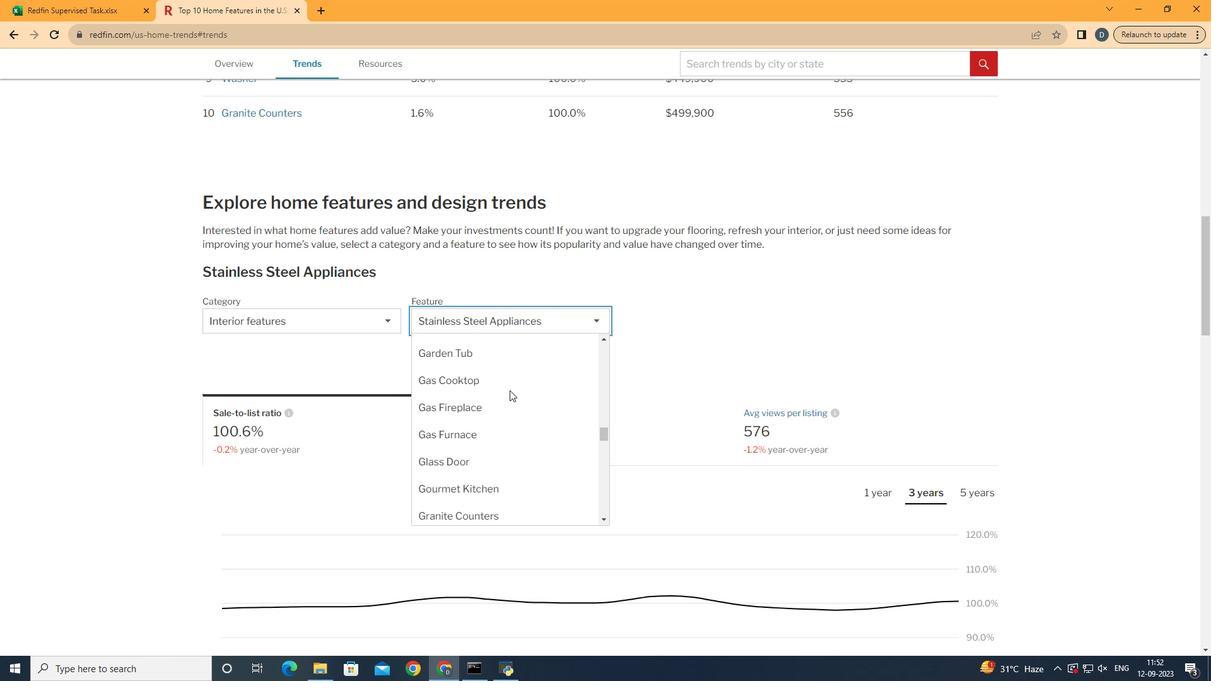 
Action: Mouse moved to (558, 439)
Screenshot: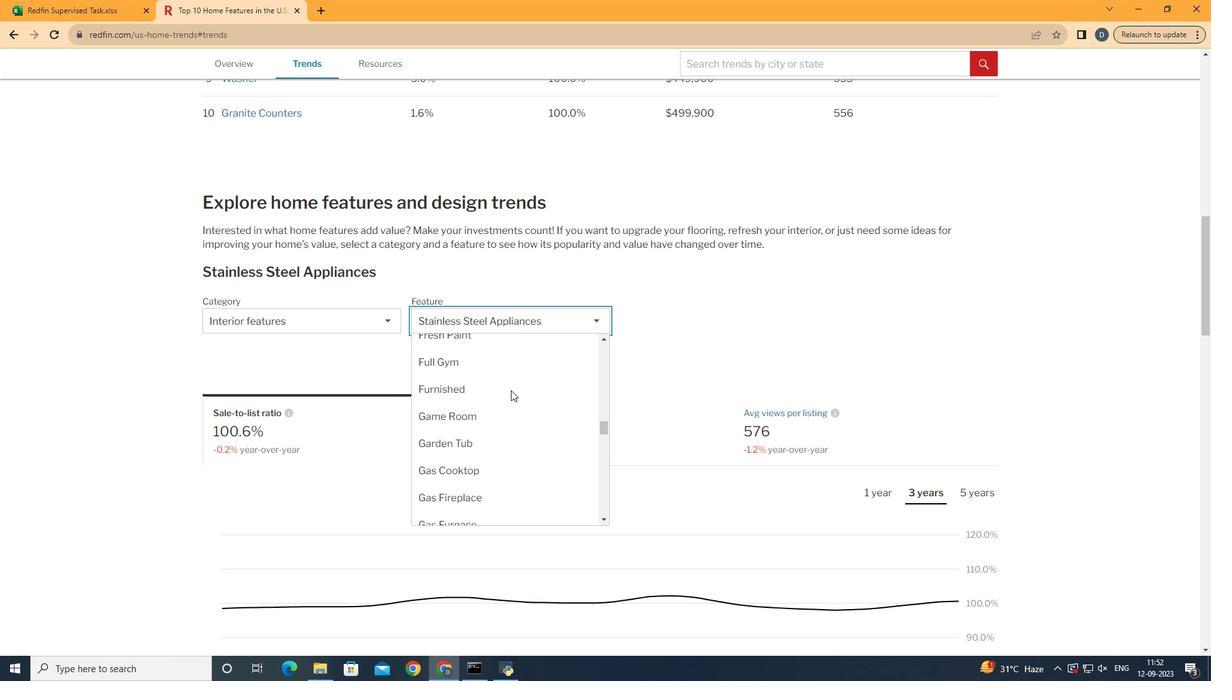 
Action: Mouse scrolled (558, 440) with delta (0, 0)
Screenshot: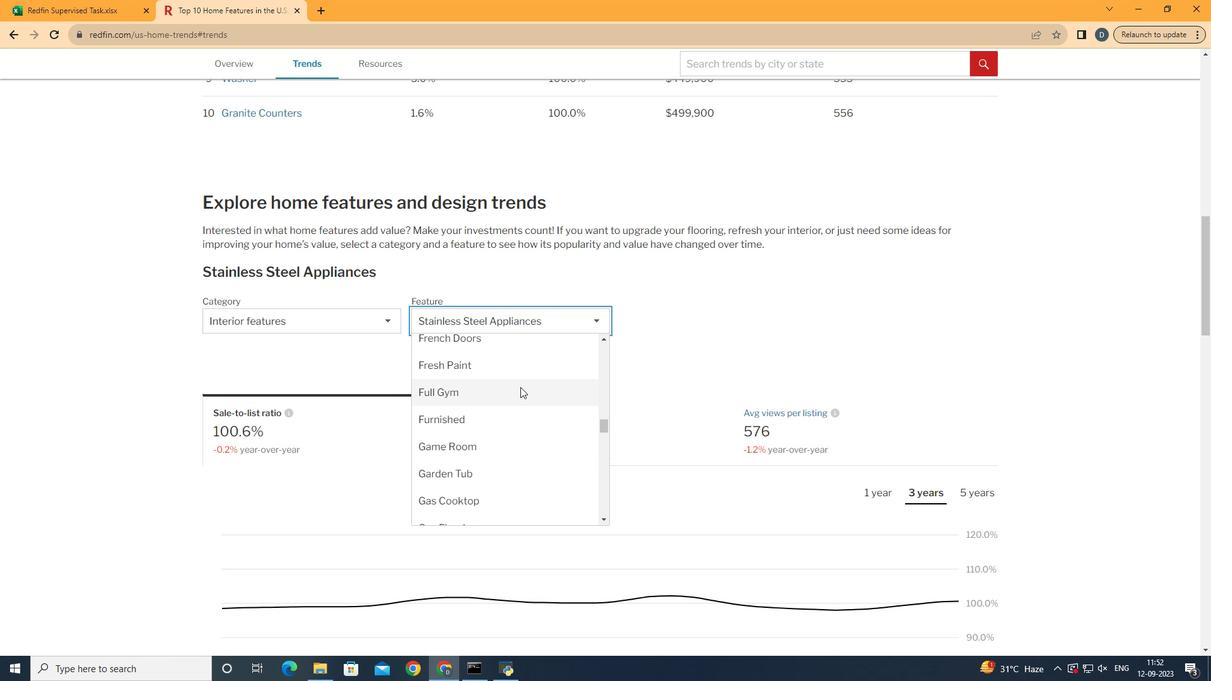 
Action: Mouse scrolled (558, 440) with delta (0, 0)
Screenshot: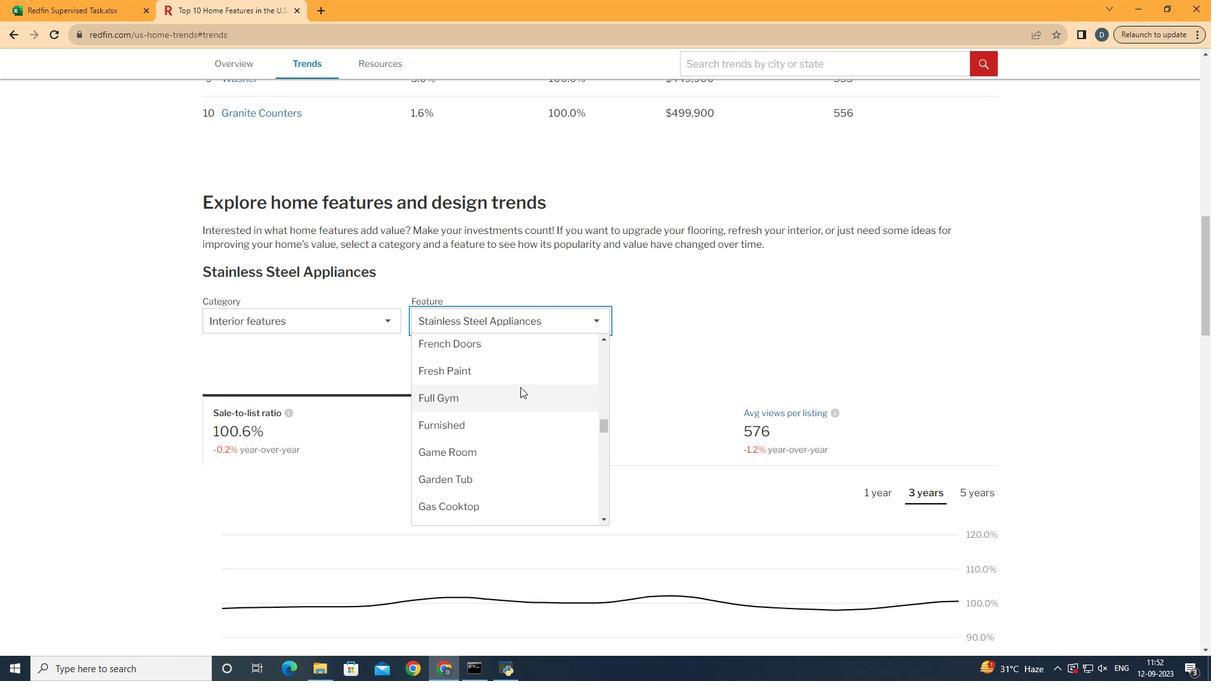 
Action: Mouse moved to (568, 435)
Screenshot: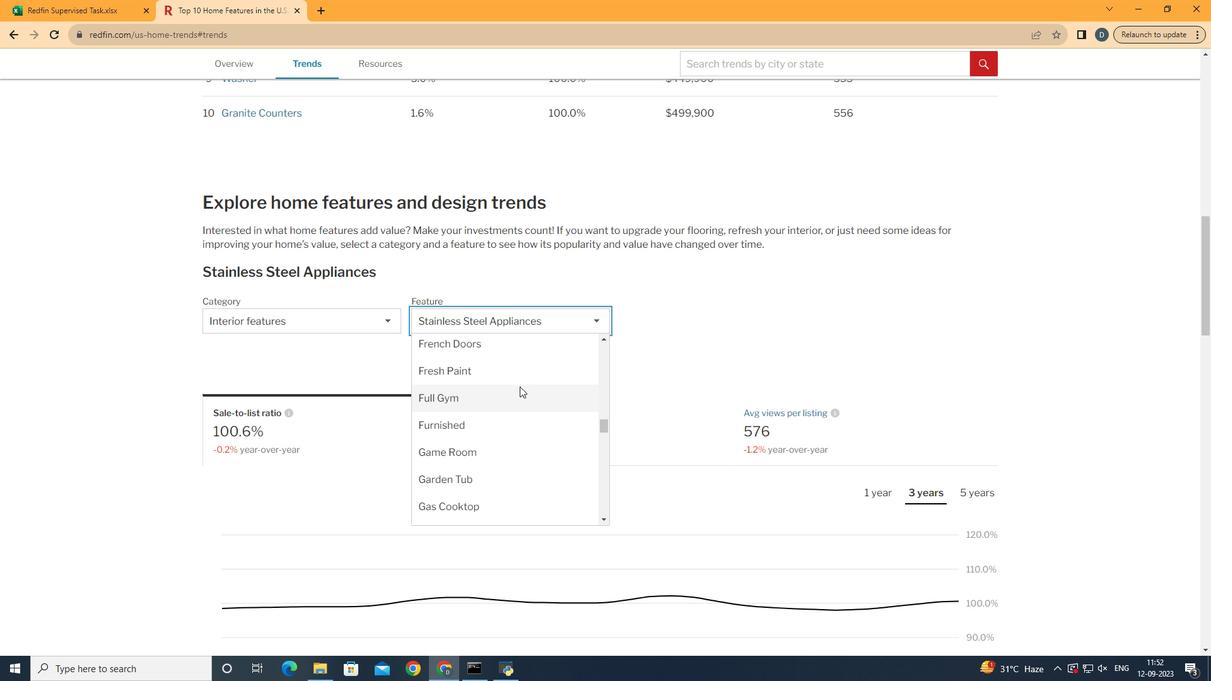
Action: Mouse scrolled (568, 435) with delta (0, 0)
Screenshot: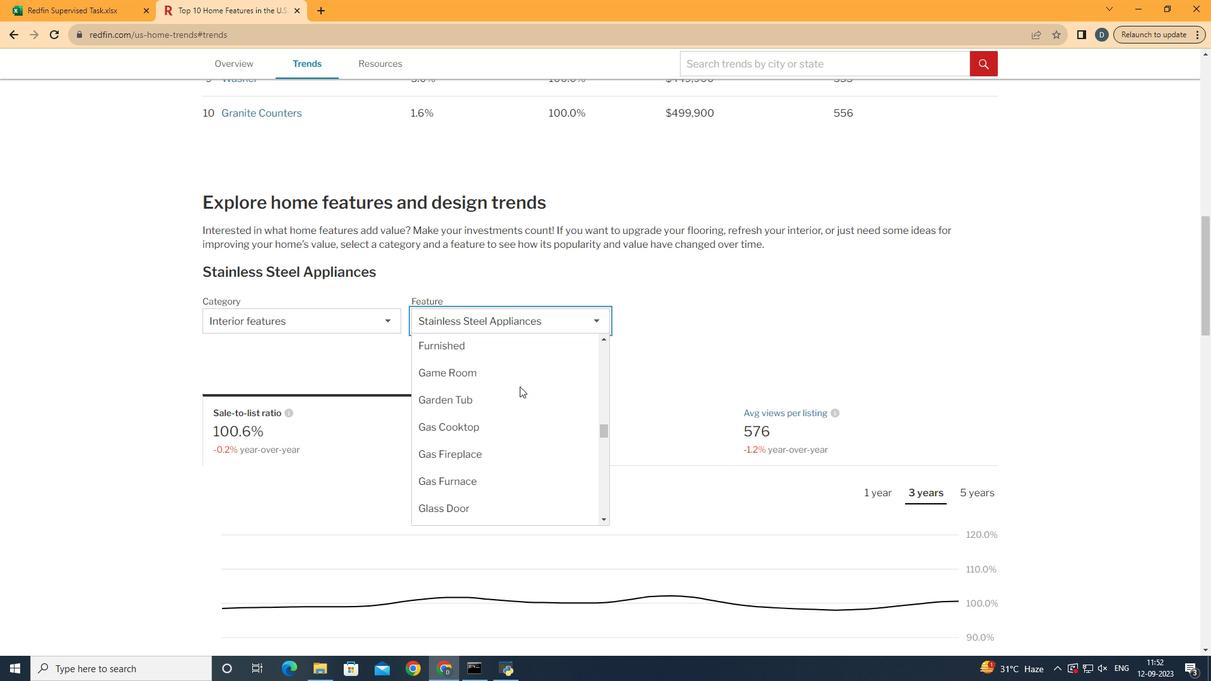 
Action: Mouse scrolled (568, 435) with delta (0, 0)
Screenshot: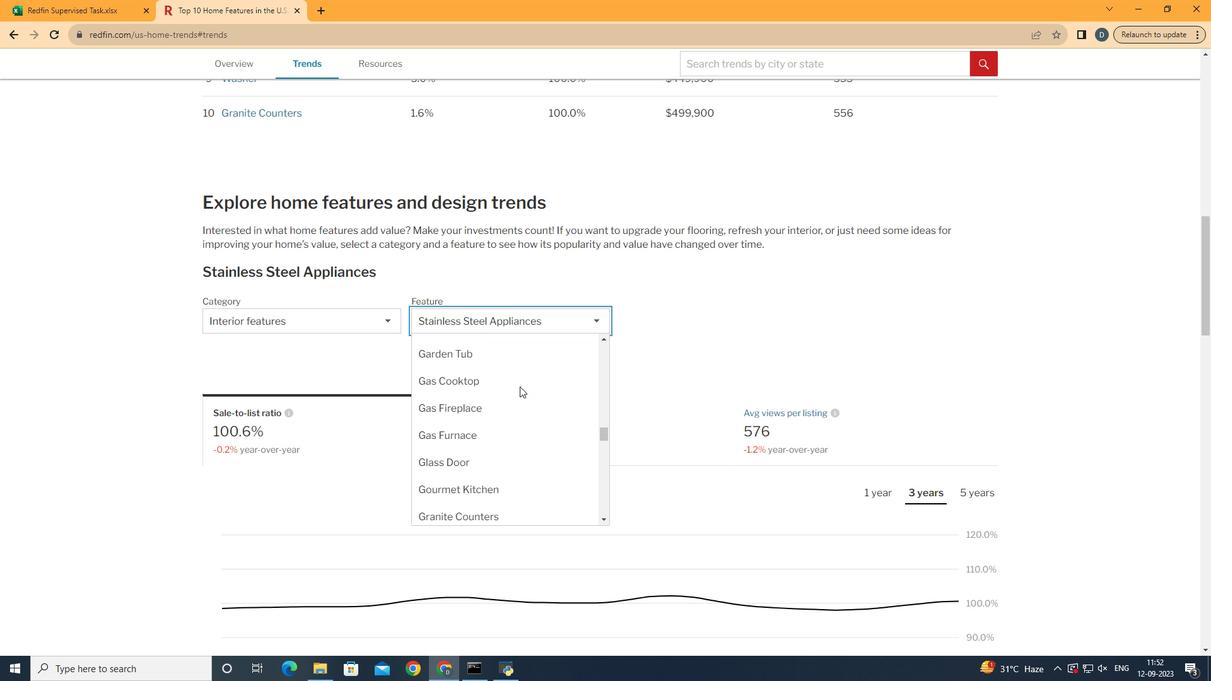 
Action: Mouse moved to (574, 480)
Screenshot: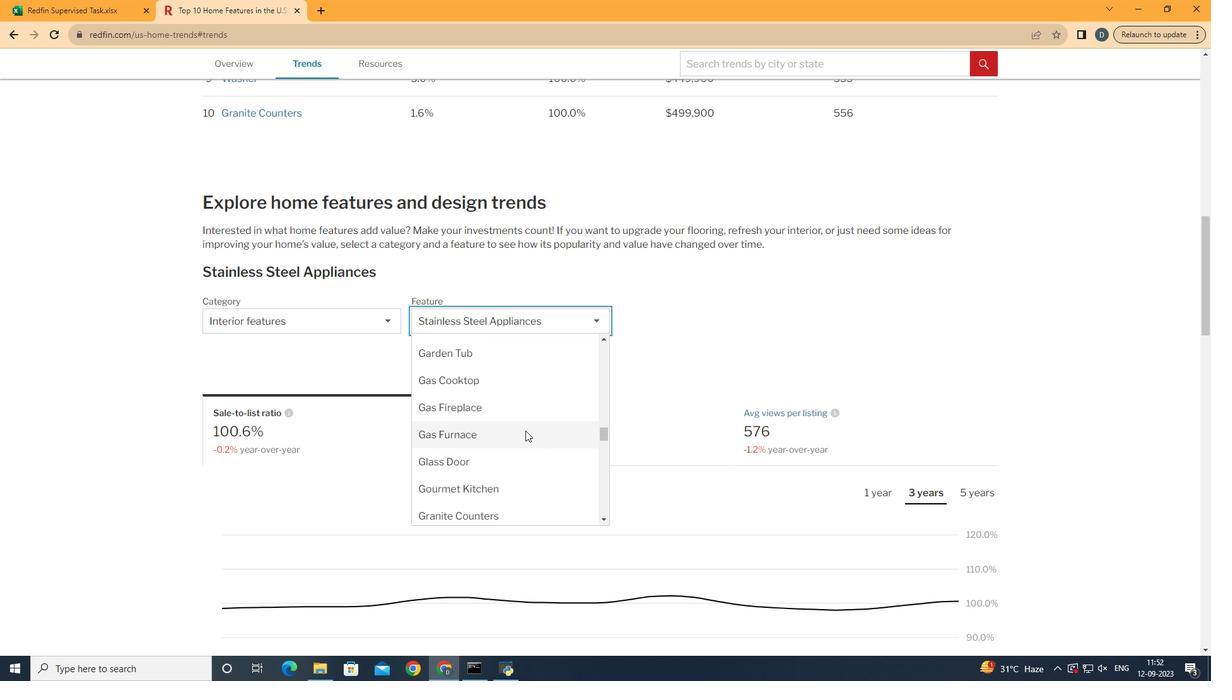 
Action: Mouse pressed left at (574, 480)
Screenshot: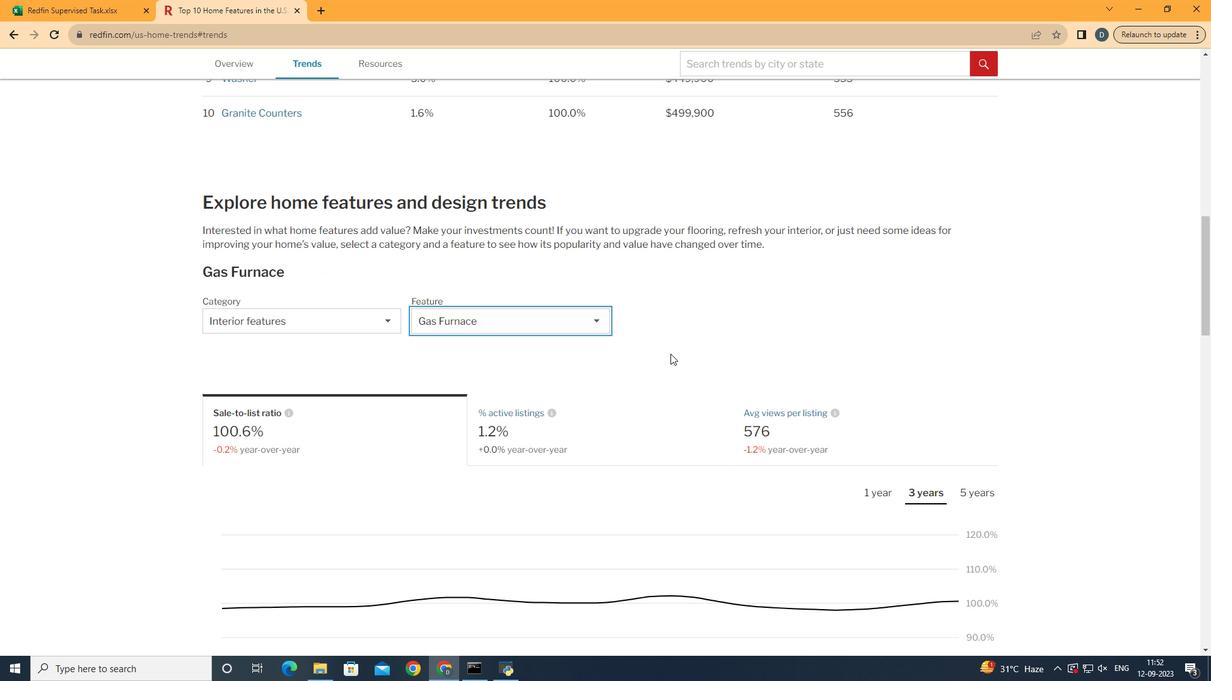 
Action: Mouse moved to (727, 398)
Screenshot: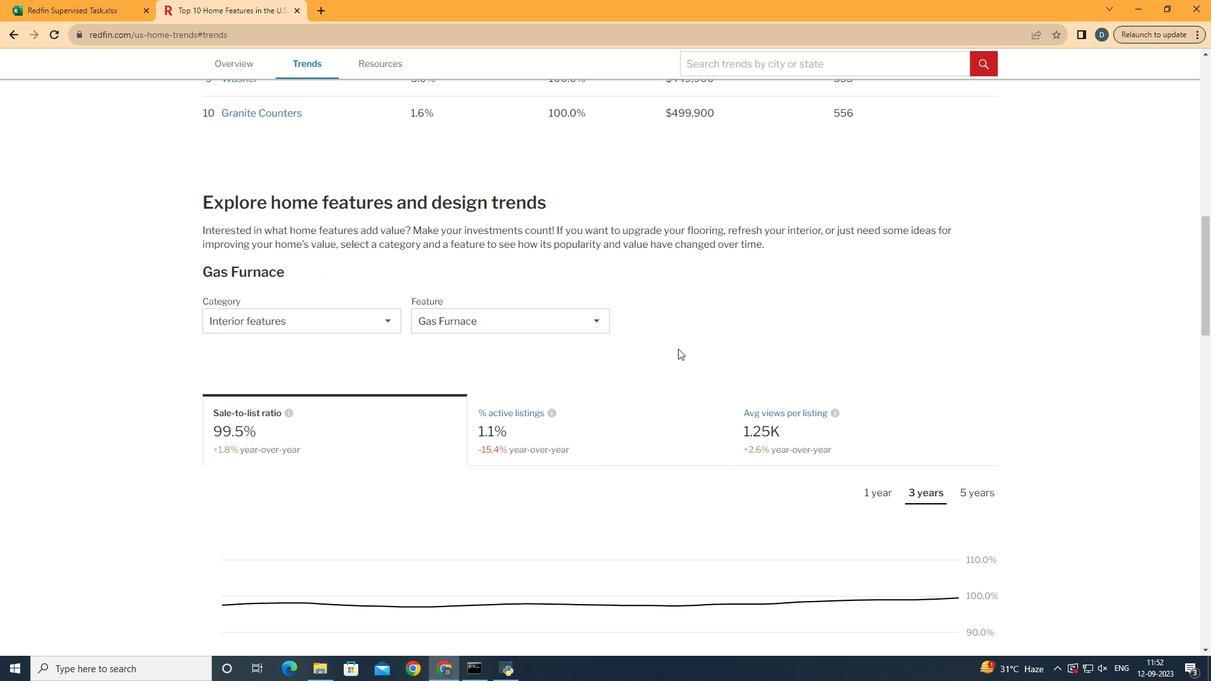 
Action: Mouse pressed left at (727, 398)
Screenshot: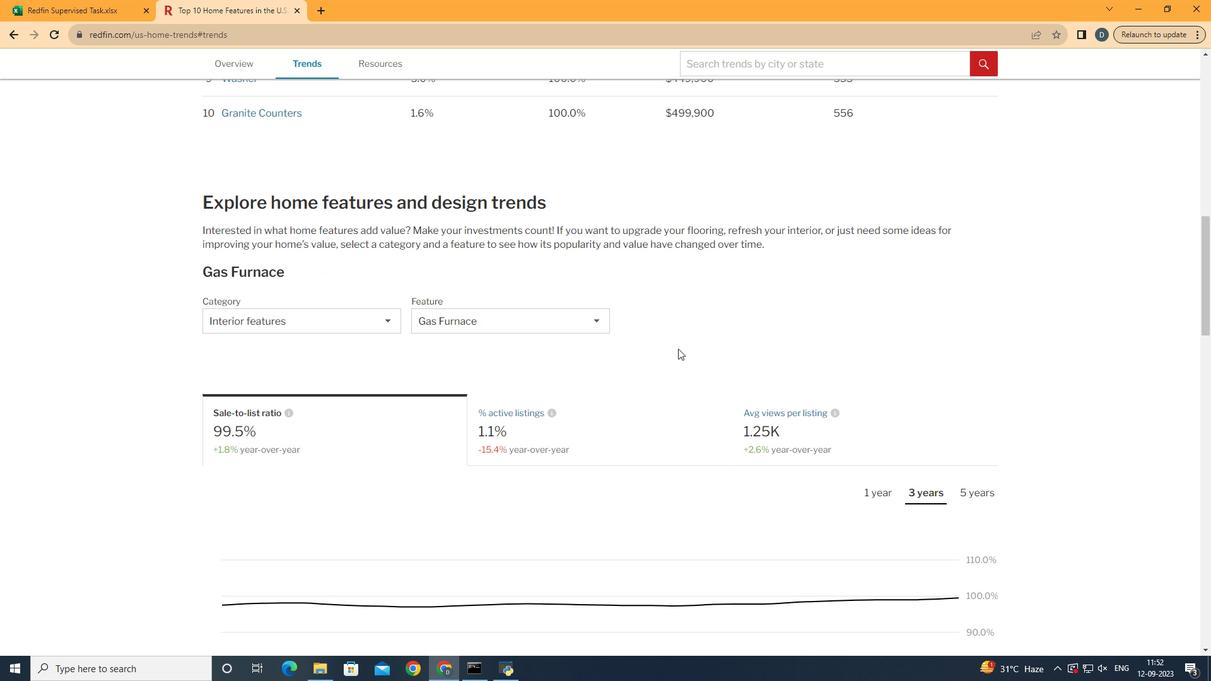 
Action: Mouse scrolled (727, 397) with delta (0, 0)
Screenshot: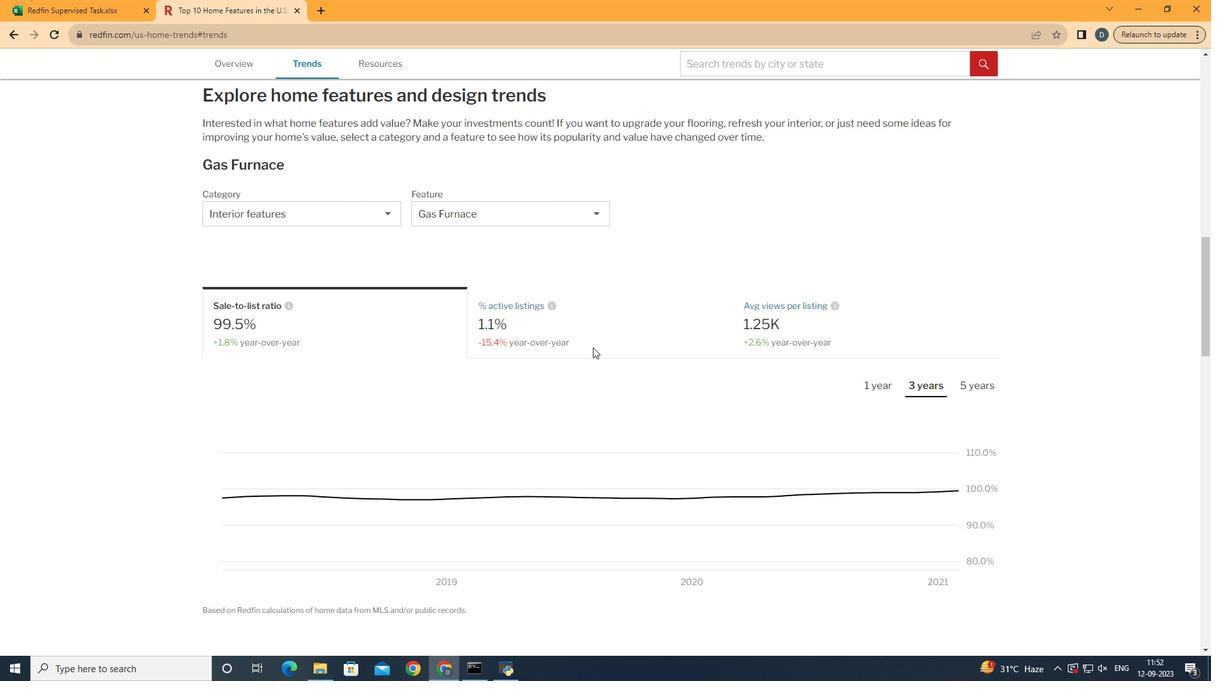 
Action: Mouse scrolled (727, 397) with delta (0, 0)
Screenshot: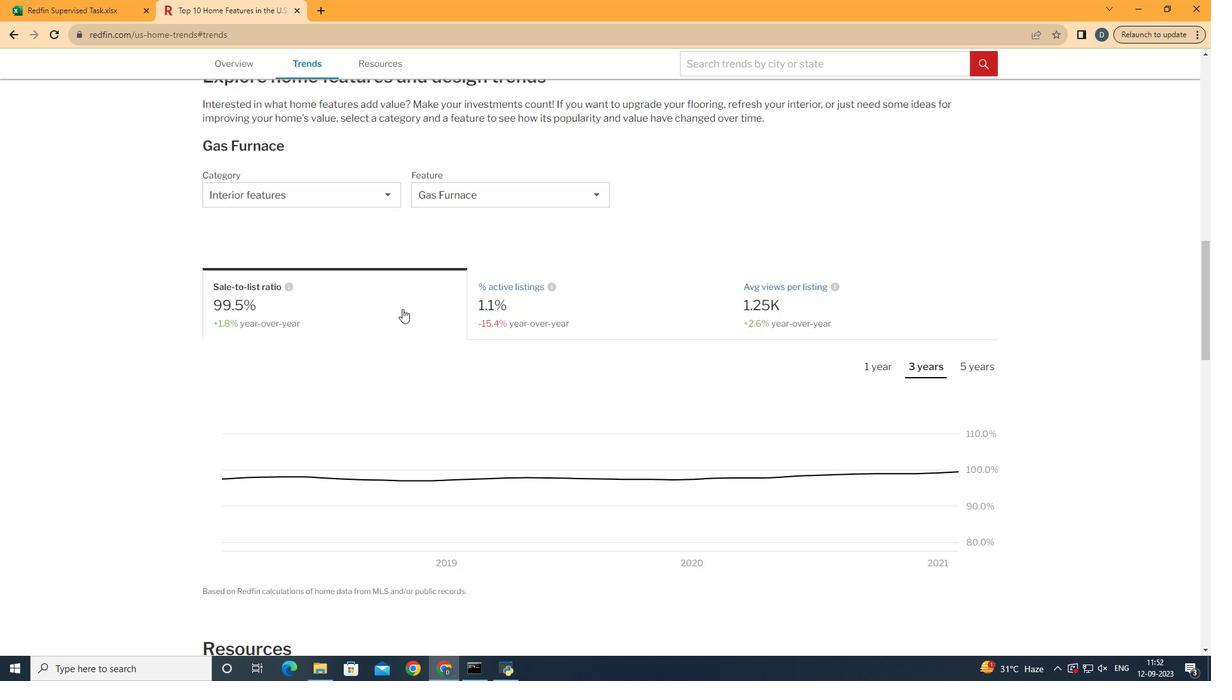 
Action: Mouse moved to (440, 340)
Screenshot: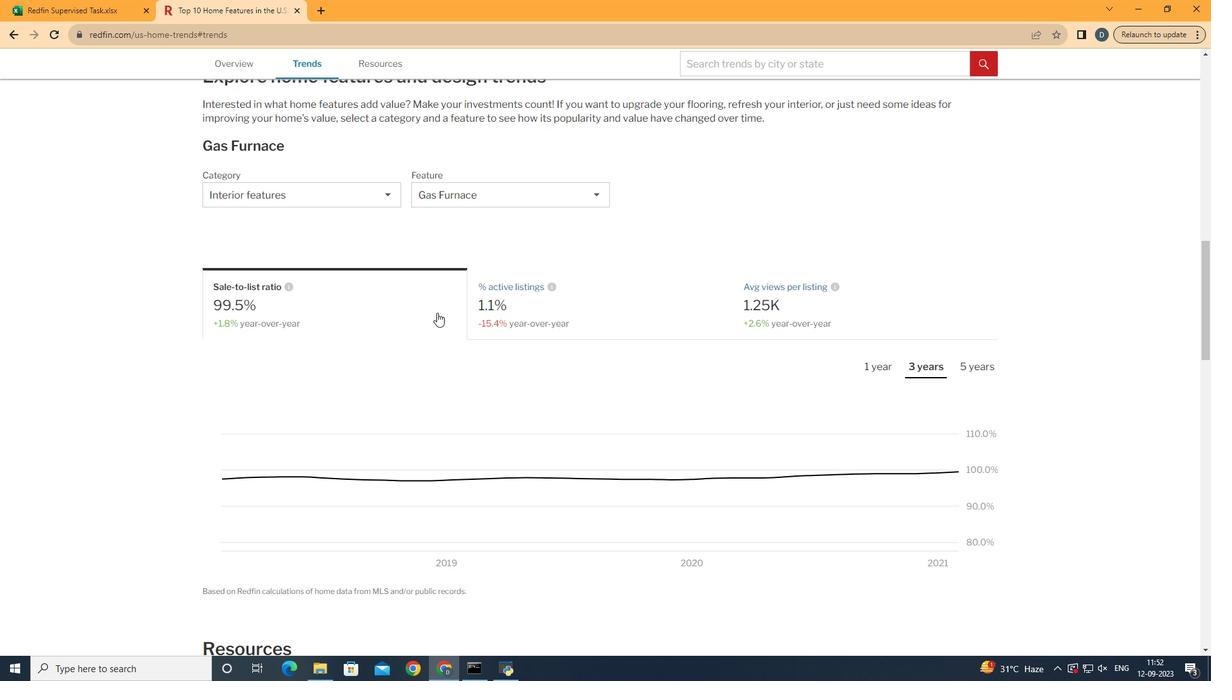 
Action: Mouse pressed left at (440, 340)
Screenshot: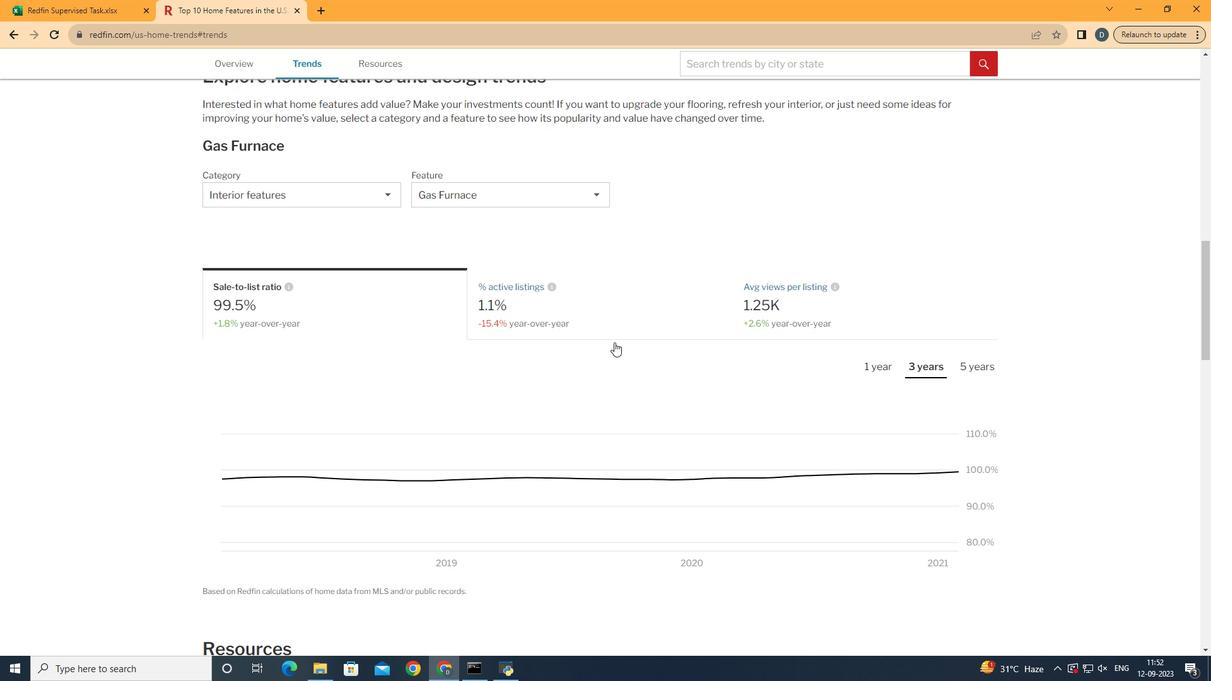 
Action: Mouse moved to (937, 418)
Screenshot: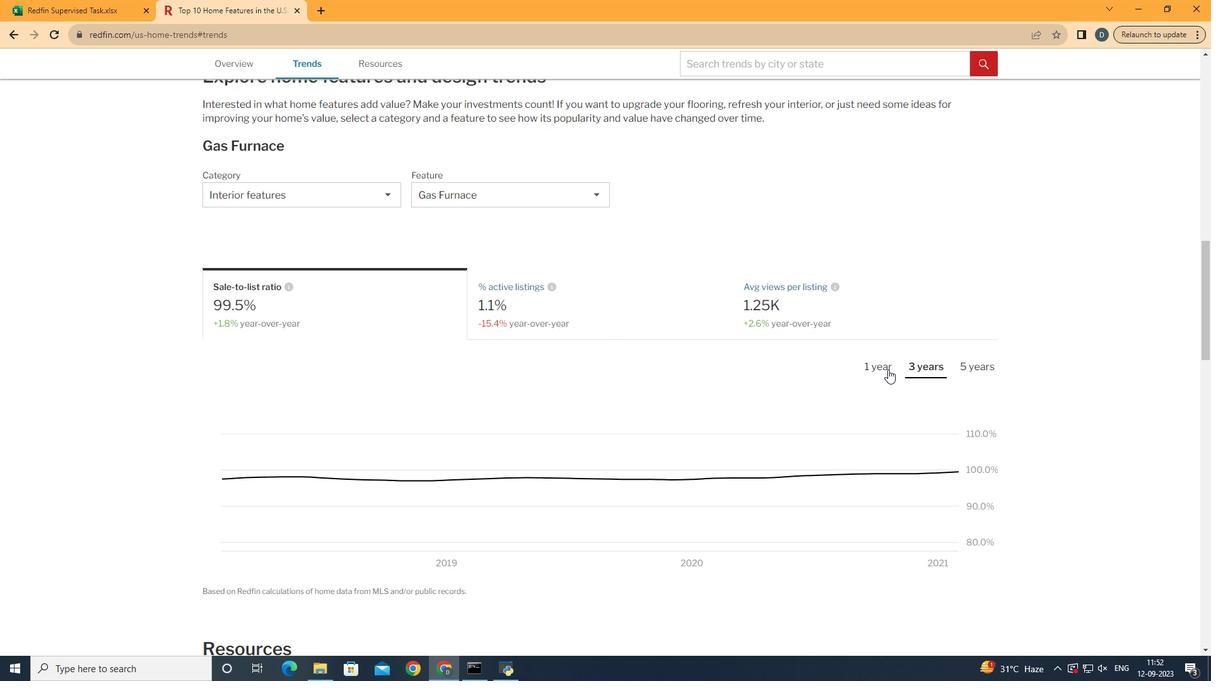 
Action: Mouse pressed left at (937, 418)
Screenshot: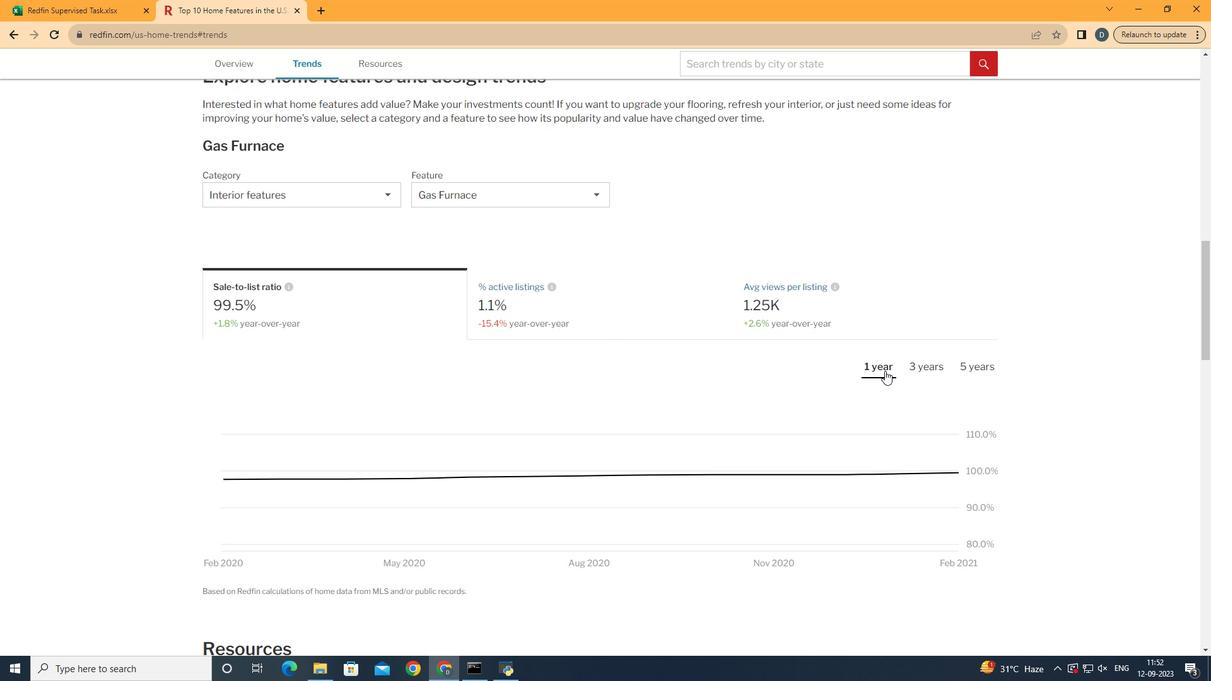 
Action: Mouse moved to (1072, 507)
Screenshot: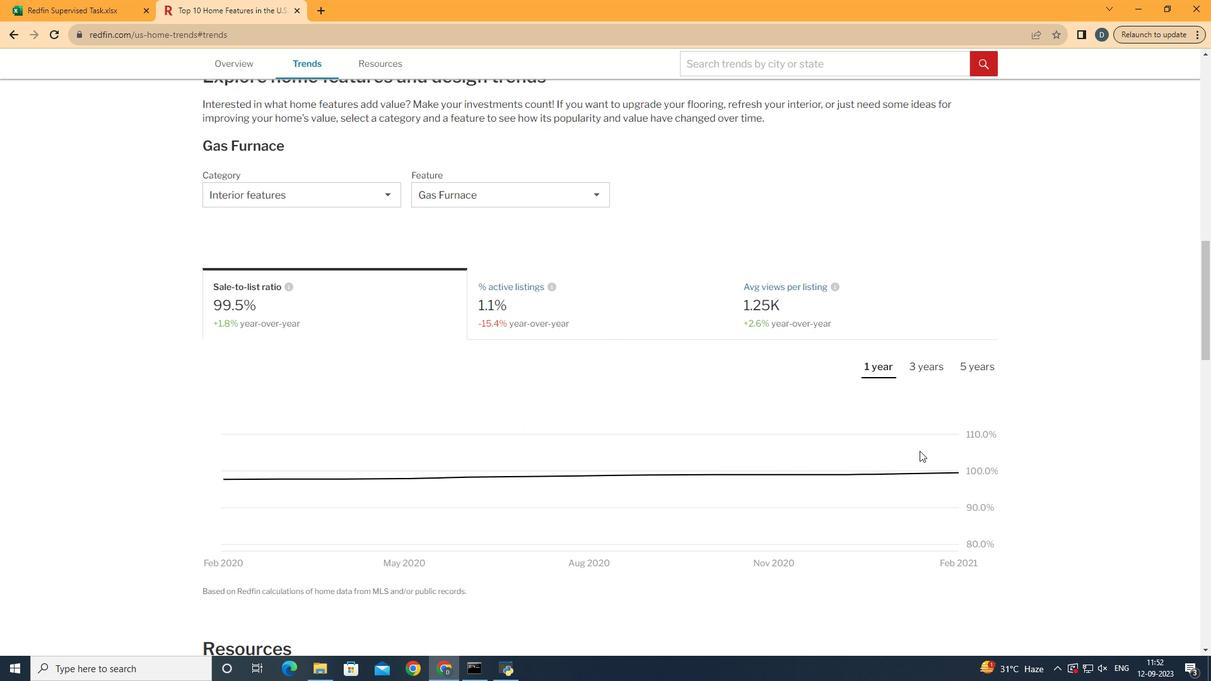 
